 Task: Search one way flight ticket for 2 adults, 4 children and 1 infant on lap in business from Birmingham: Birmingham-shuttlesworth International Airport to Montgomery: Montgomery Regional Airportß(dannelly Field) on 8-5-2023. Choice of flights is United. Number of bags: 8 checked bags. Price is upto 88000. Outbound departure time preference is 9:15.
Action: Mouse moved to (344, 292)
Screenshot: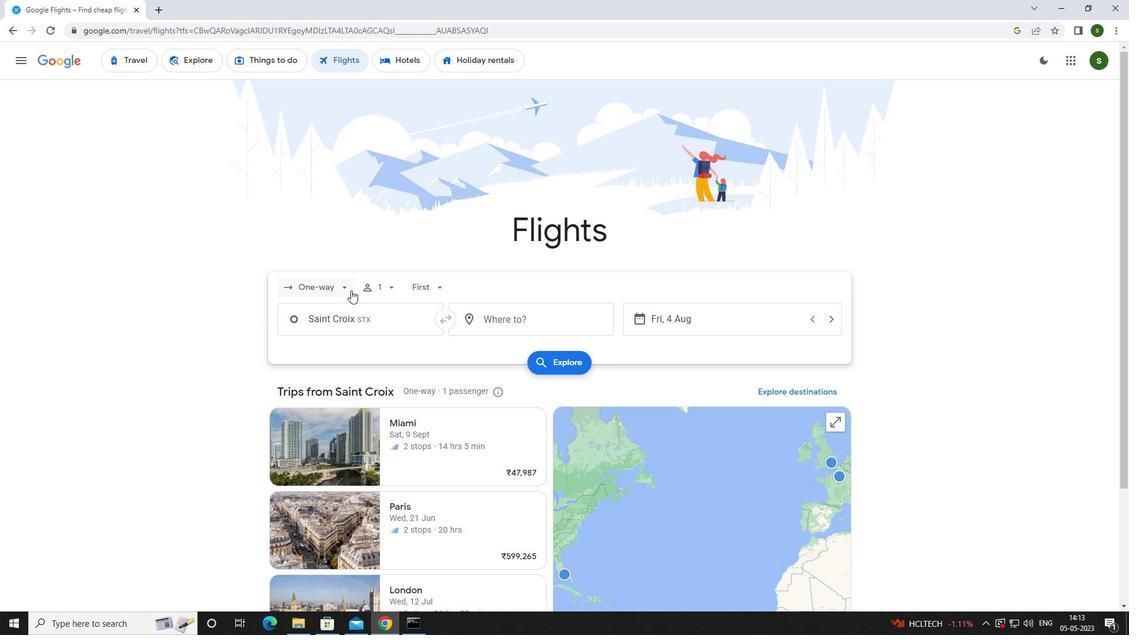 
Action: Mouse pressed left at (344, 292)
Screenshot: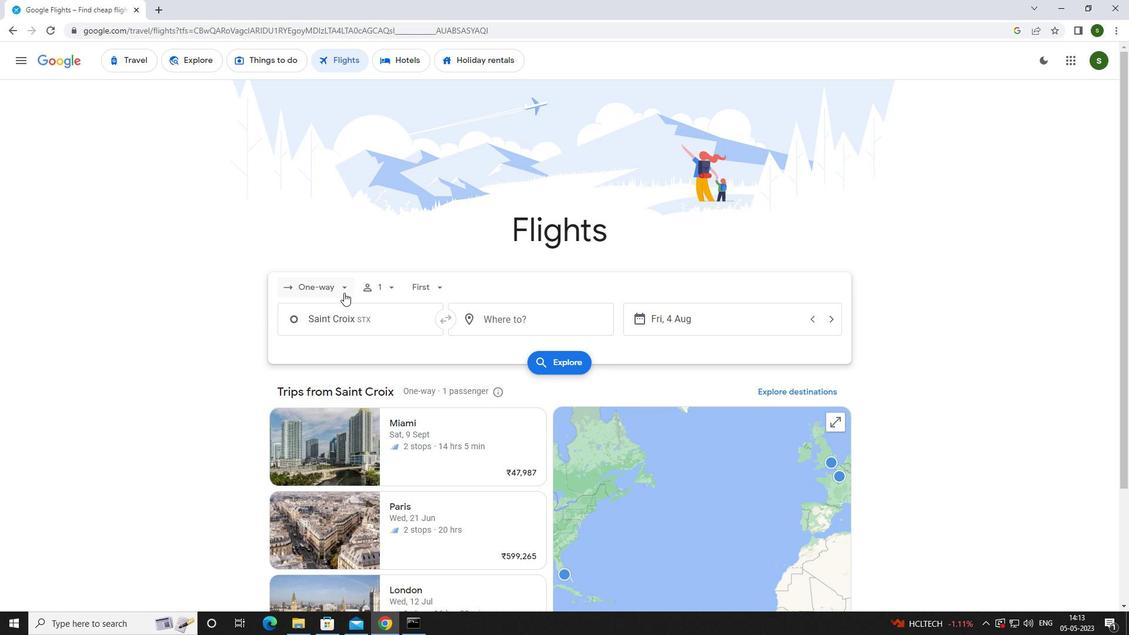 
Action: Mouse moved to (355, 340)
Screenshot: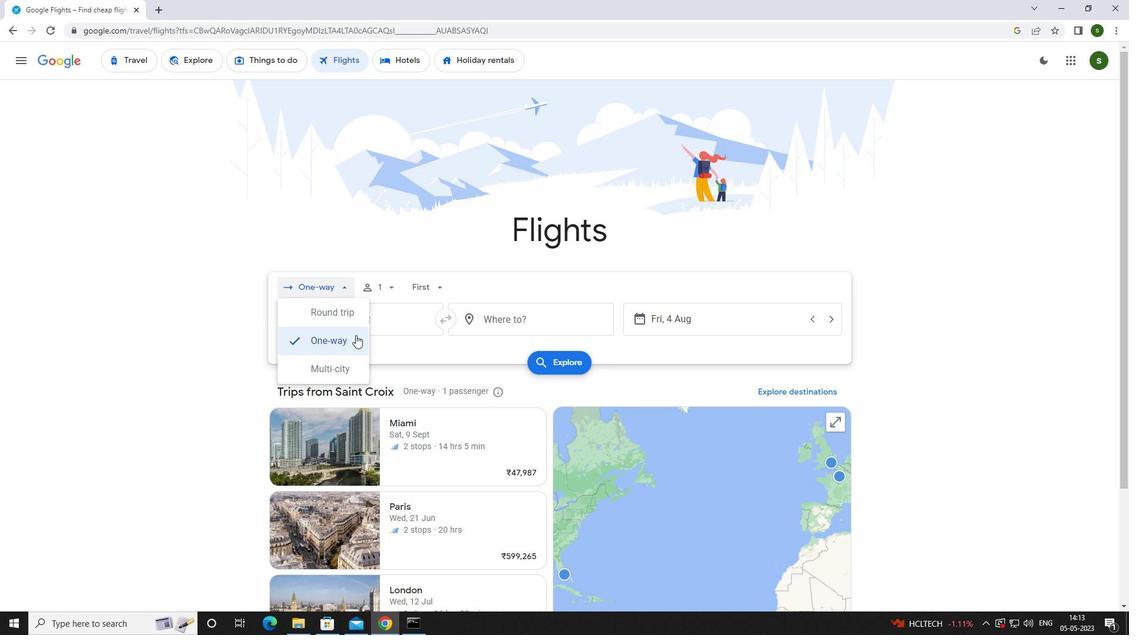 
Action: Mouse pressed left at (355, 340)
Screenshot: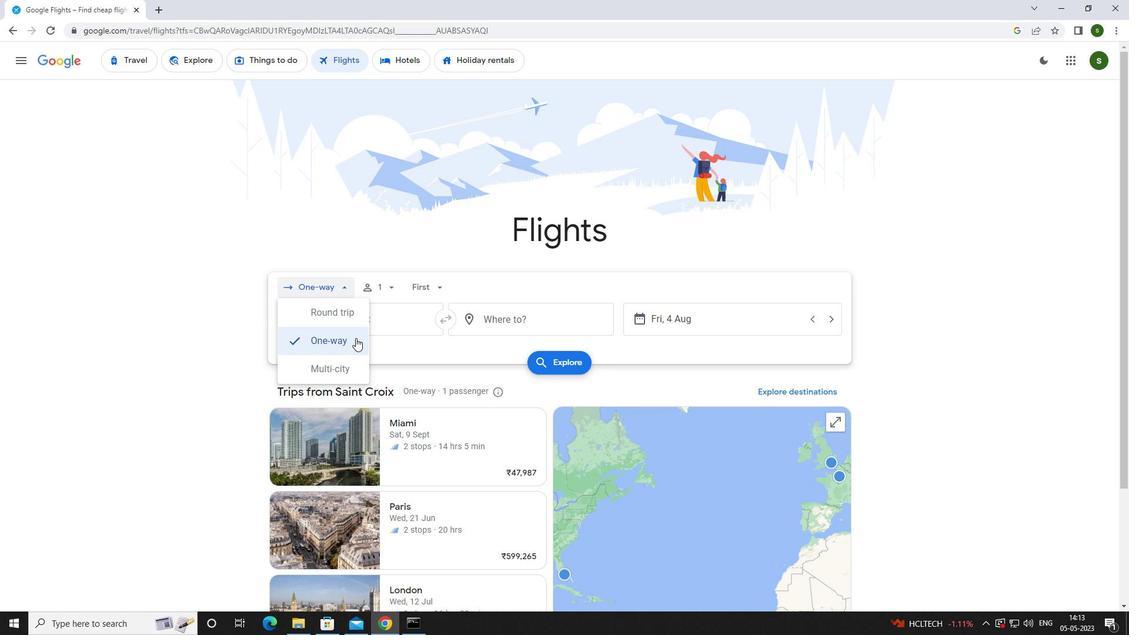 
Action: Mouse moved to (385, 281)
Screenshot: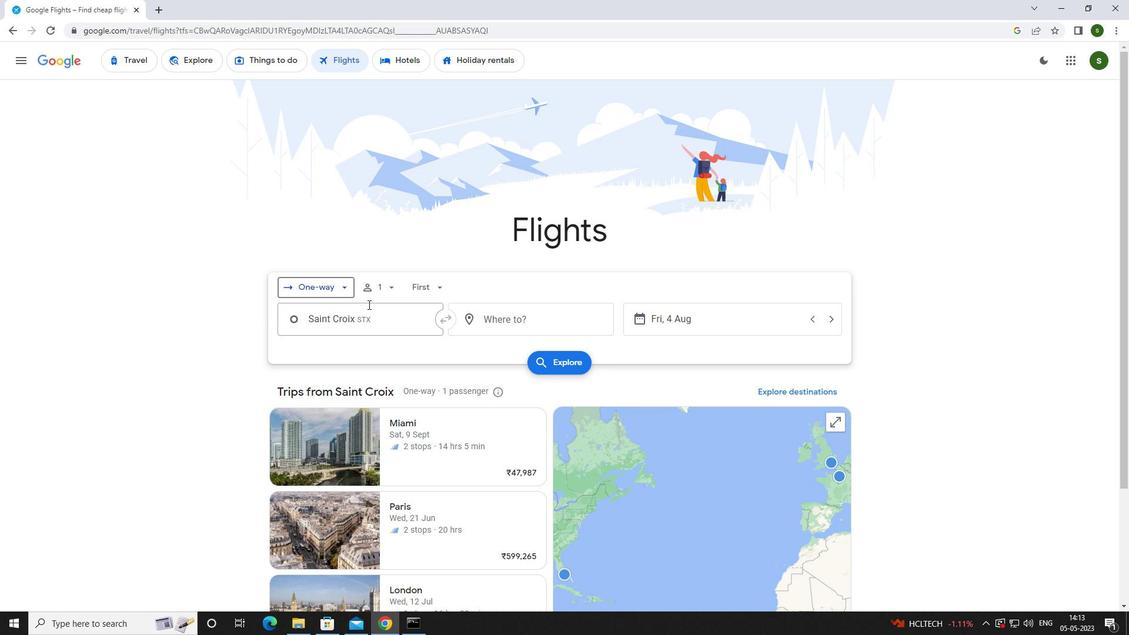 
Action: Mouse pressed left at (385, 281)
Screenshot: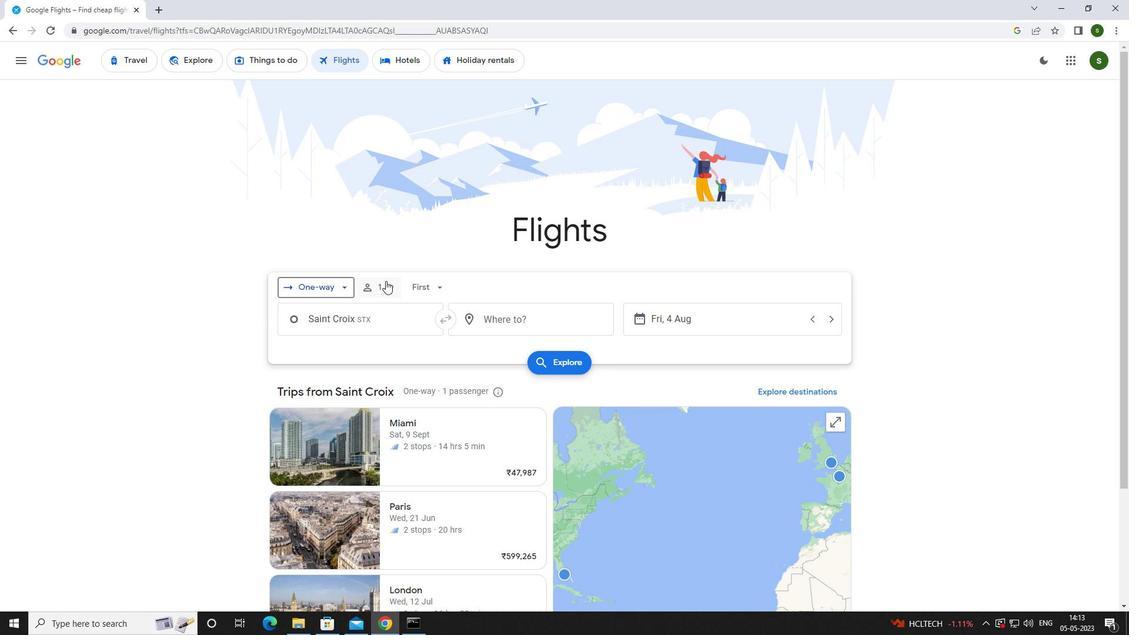 
Action: Mouse moved to (483, 314)
Screenshot: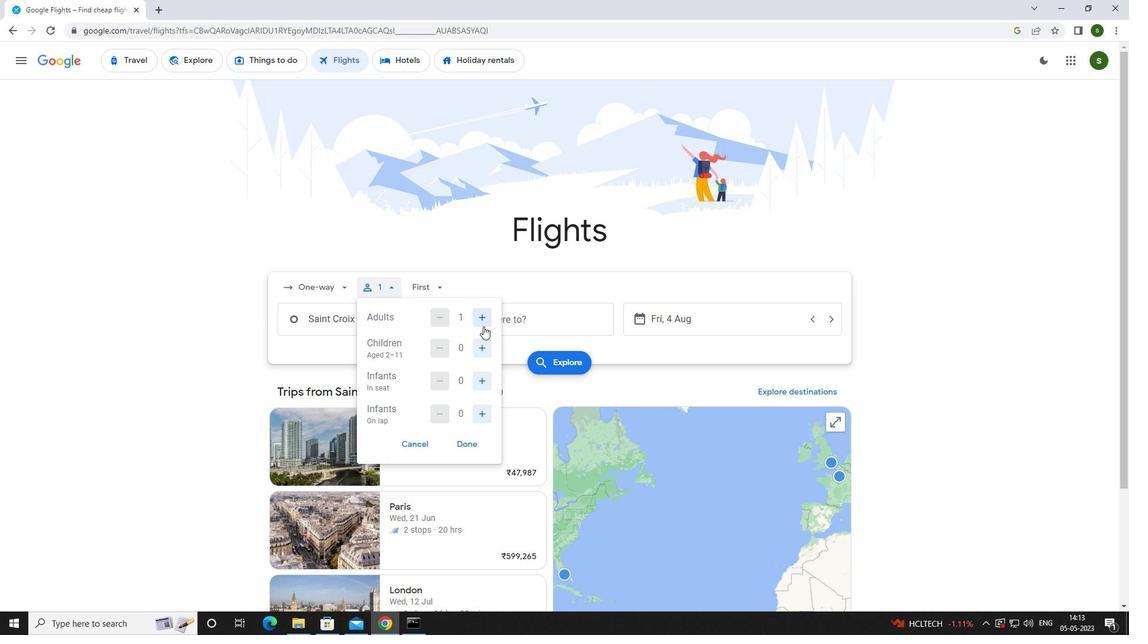
Action: Mouse pressed left at (483, 314)
Screenshot: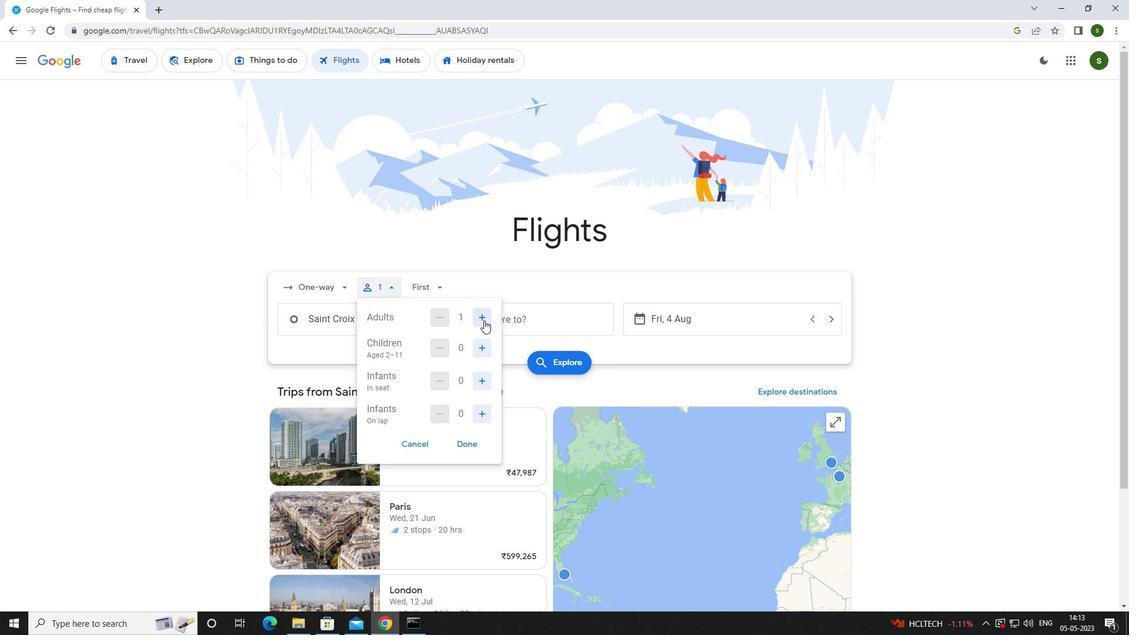 
Action: Mouse moved to (479, 351)
Screenshot: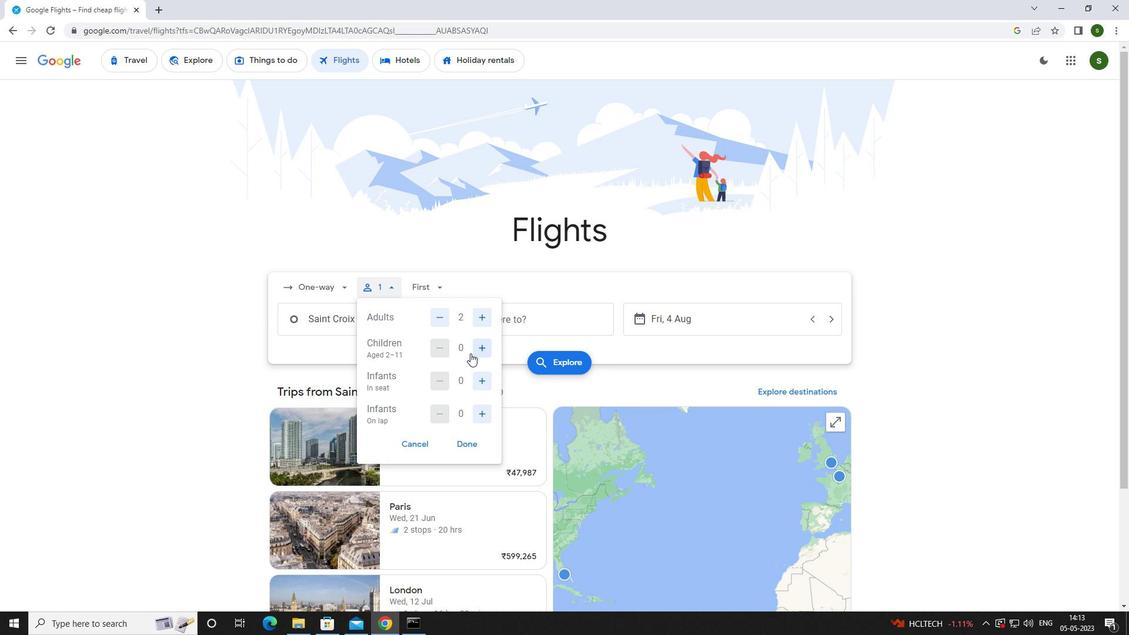 
Action: Mouse pressed left at (479, 351)
Screenshot: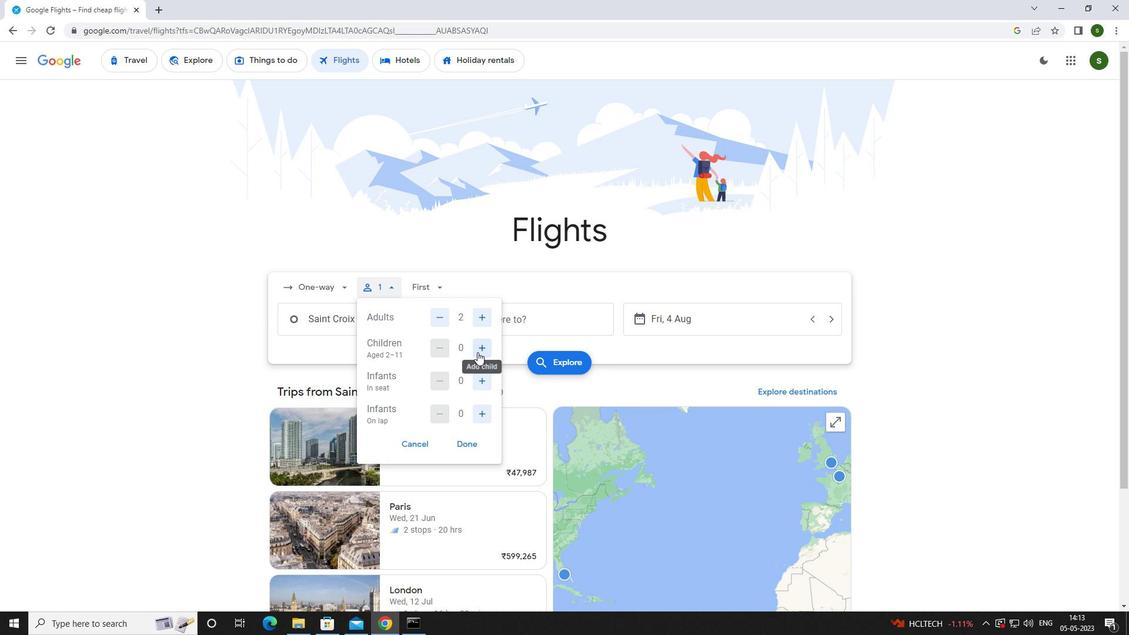 
Action: Mouse pressed left at (479, 351)
Screenshot: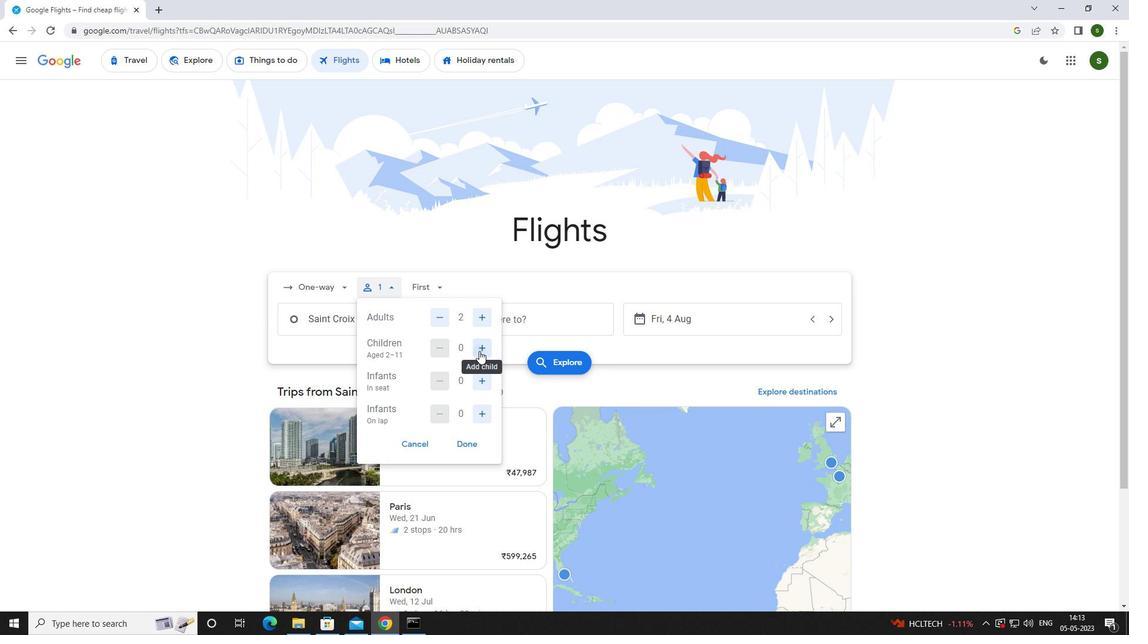 
Action: Mouse pressed left at (479, 351)
Screenshot: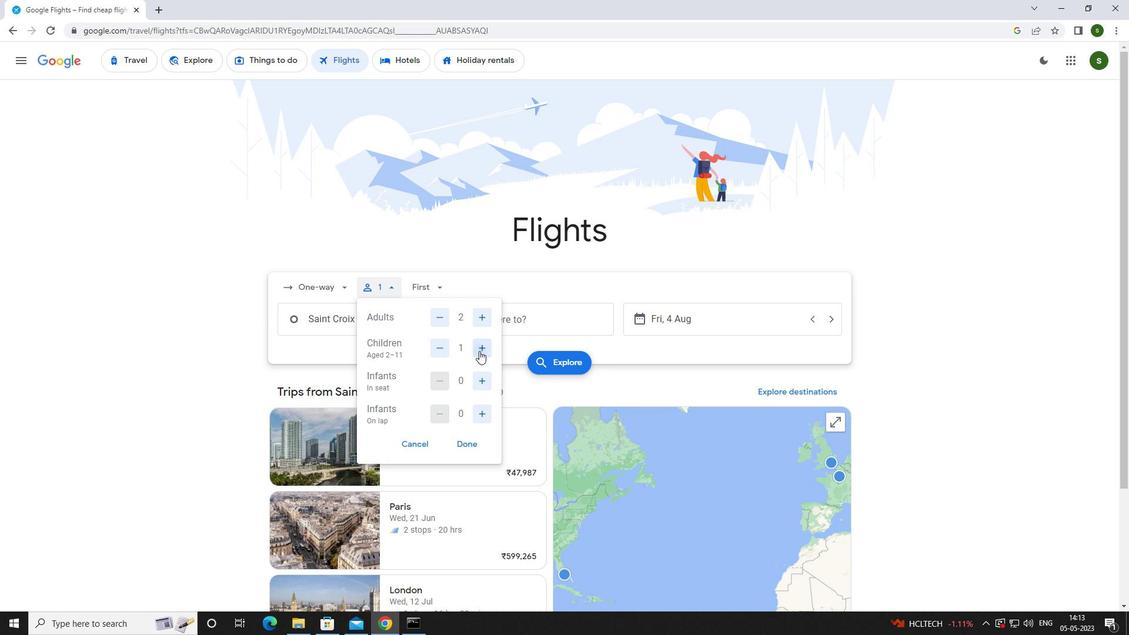 
Action: Mouse pressed left at (479, 351)
Screenshot: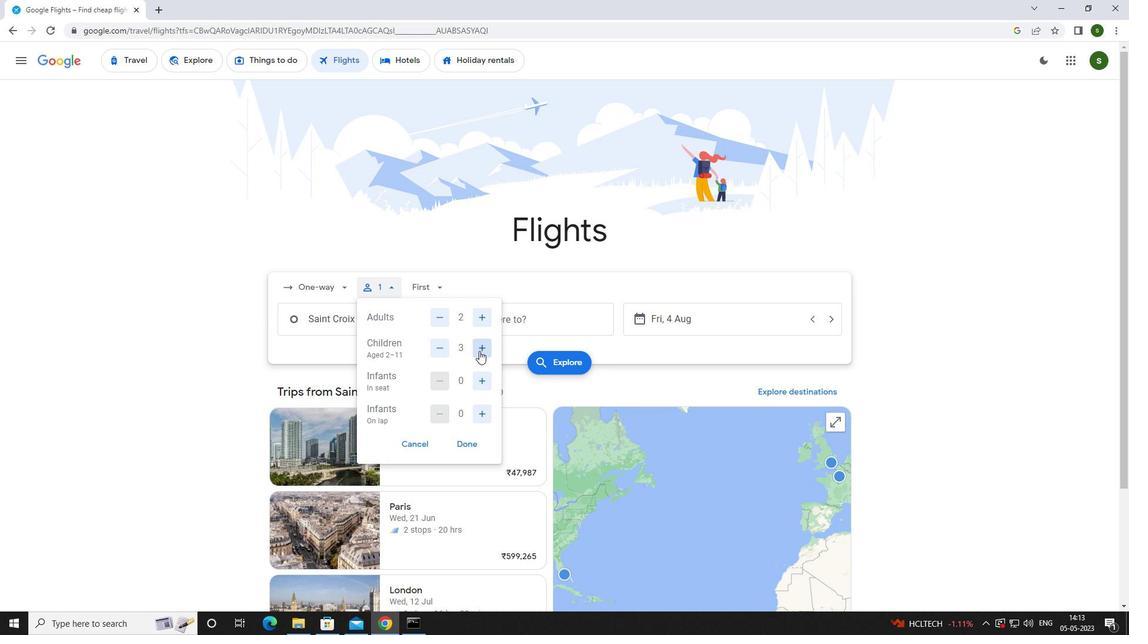
Action: Mouse moved to (483, 412)
Screenshot: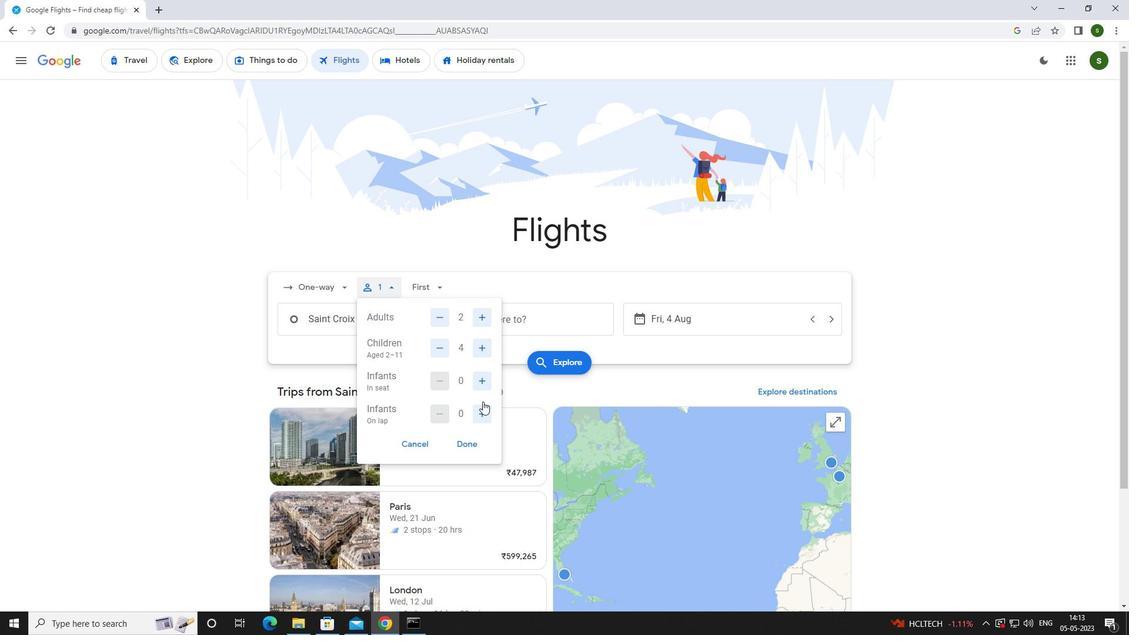 
Action: Mouse pressed left at (483, 412)
Screenshot: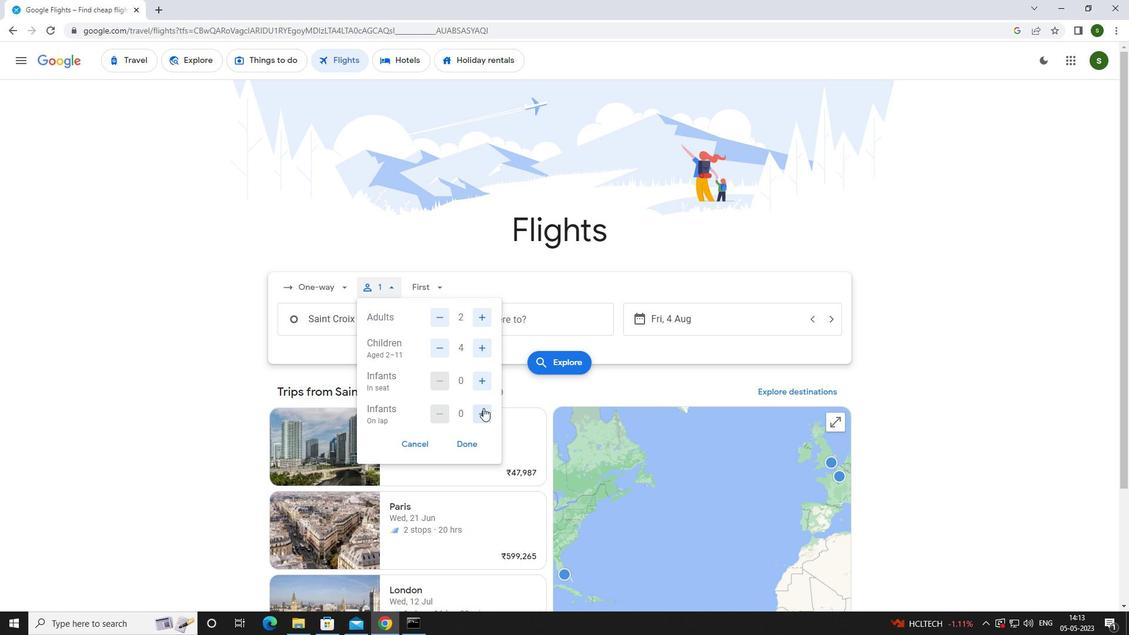 
Action: Mouse moved to (438, 285)
Screenshot: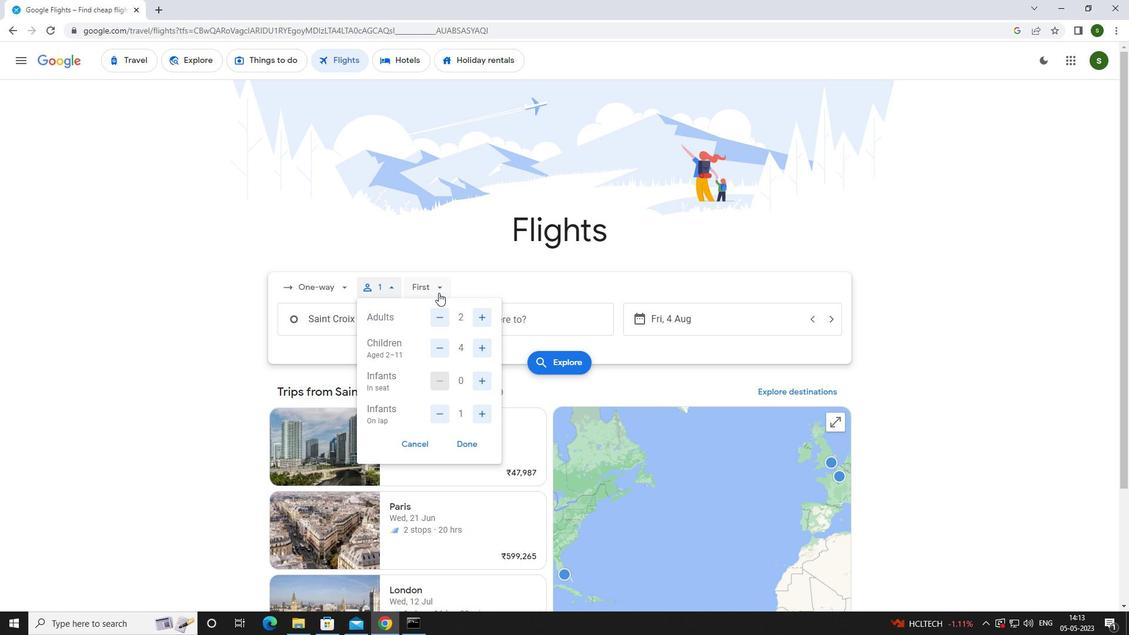 
Action: Mouse pressed left at (438, 285)
Screenshot: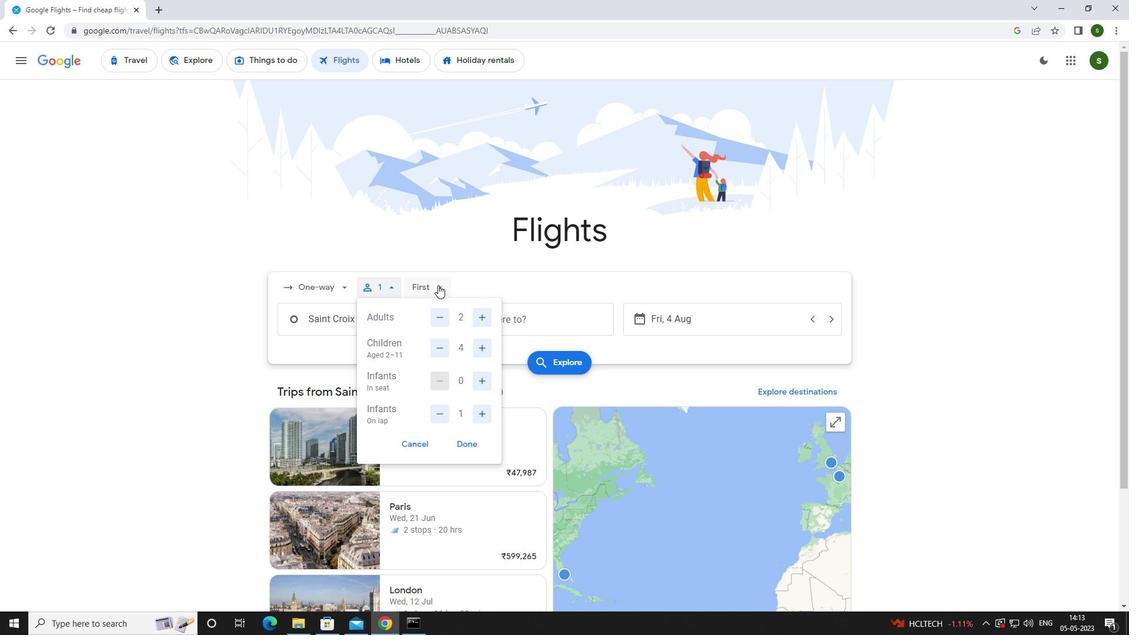 
Action: Mouse moved to (447, 365)
Screenshot: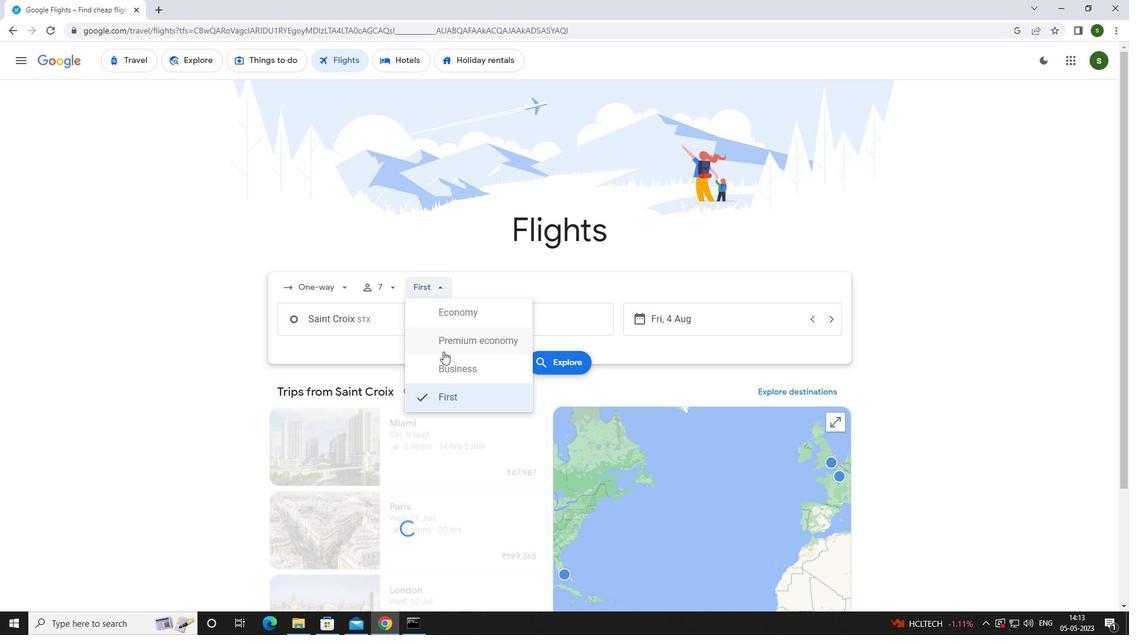 
Action: Mouse pressed left at (447, 365)
Screenshot: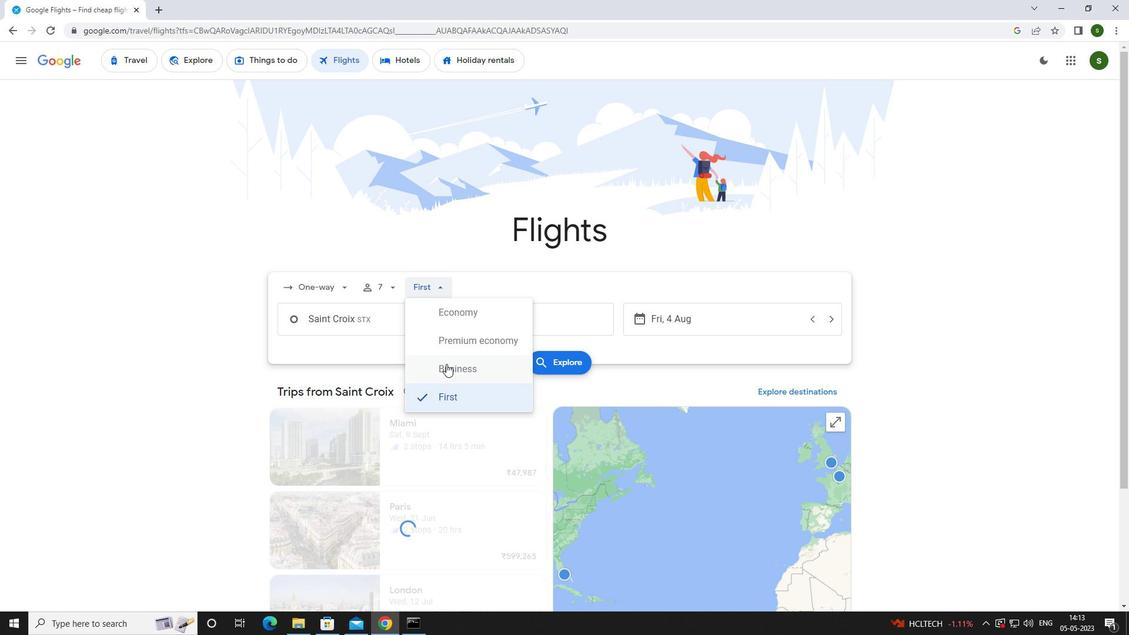 
Action: Mouse moved to (401, 321)
Screenshot: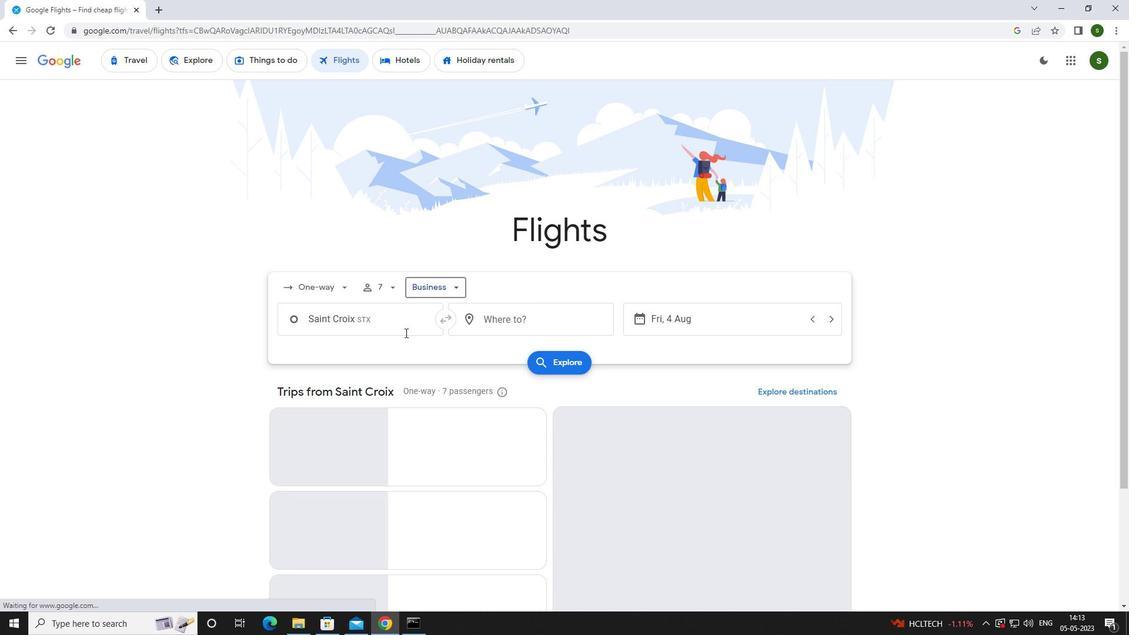 
Action: Mouse pressed left at (401, 321)
Screenshot: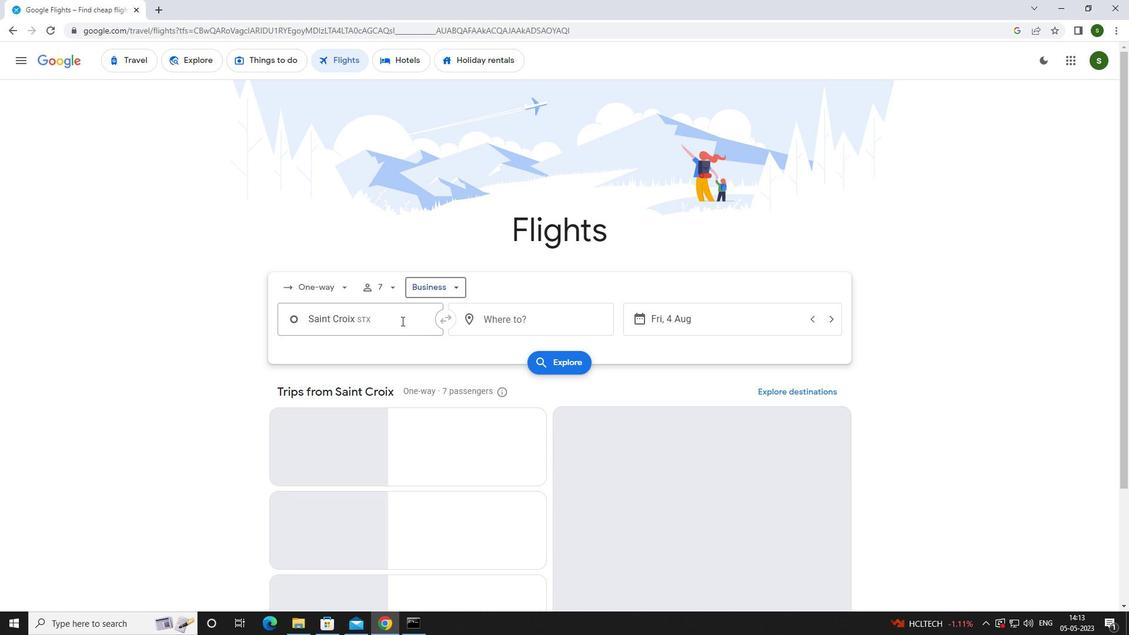 
Action: Key pressed <Key.caps_lock>b<Key.caps_lock>irmingham<Key.space><Key.caps_lock><Key.caps_lock>shutt
Screenshot: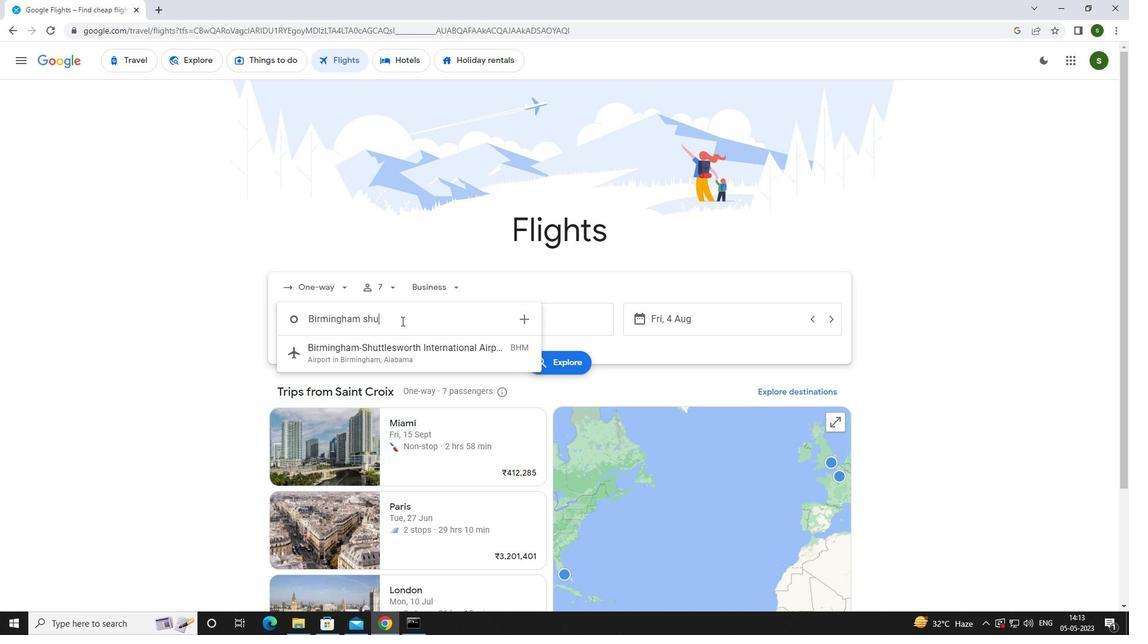 
Action: Mouse moved to (401, 348)
Screenshot: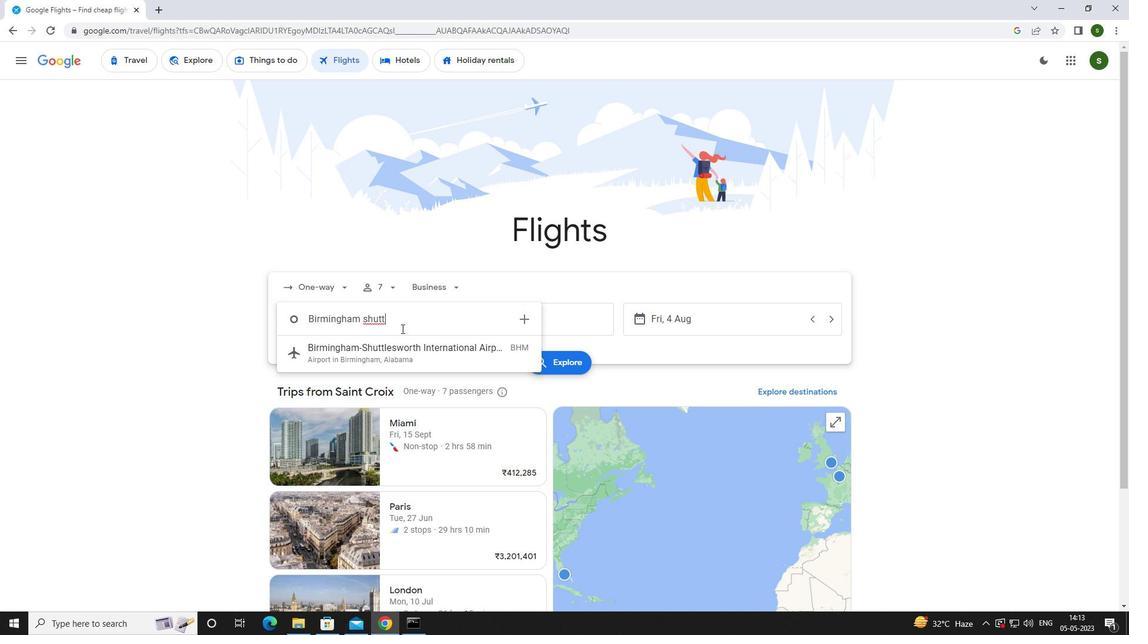 
Action: Mouse pressed left at (401, 348)
Screenshot: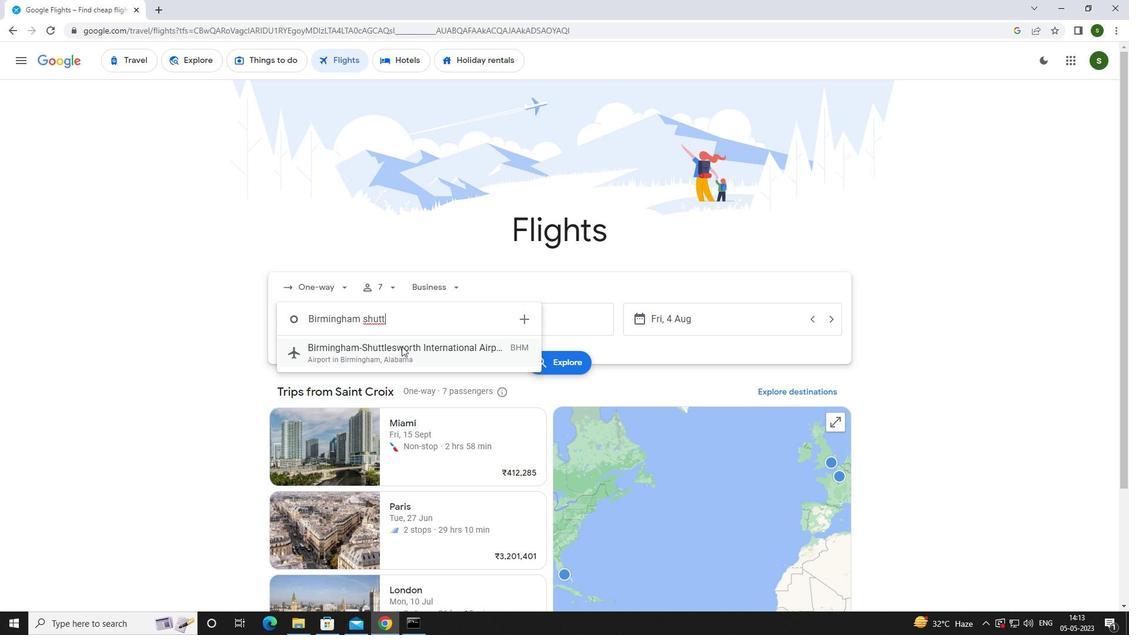 
Action: Mouse moved to (539, 317)
Screenshot: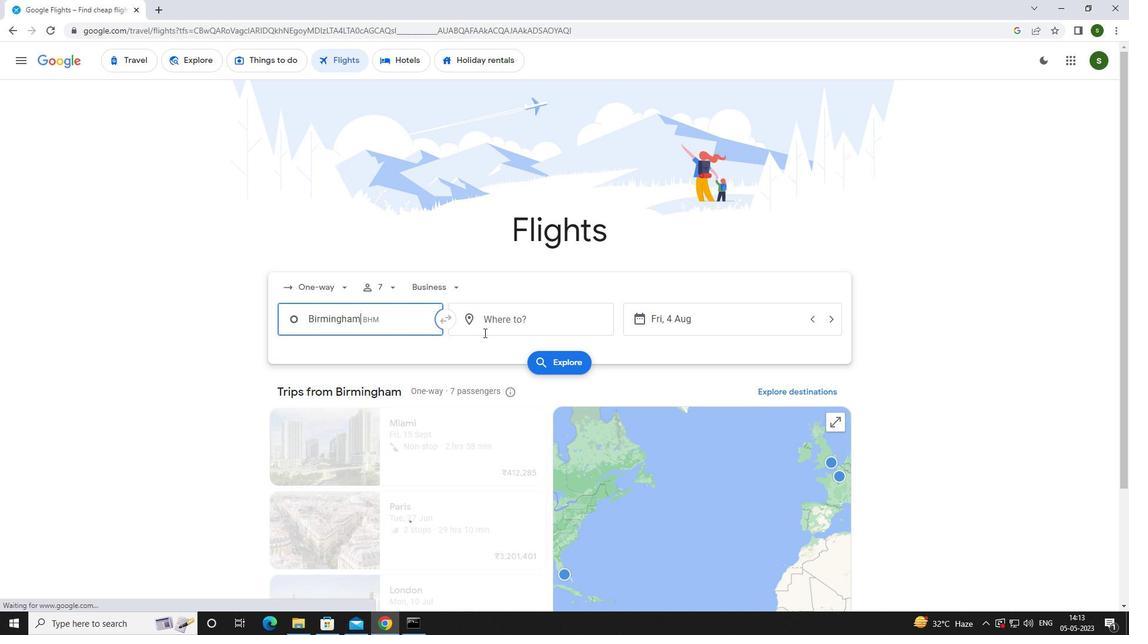 
Action: Mouse pressed left at (539, 317)
Screenshot: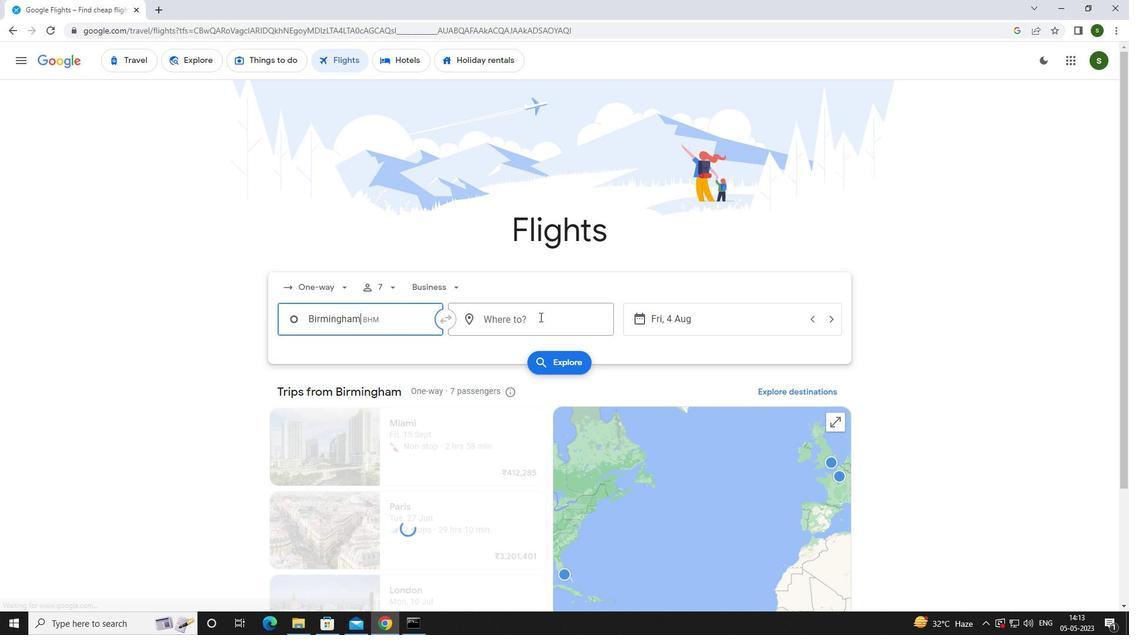 
Action: Key pressed <Key.caps_lock>m<Key.caps_lock>ontgomery
Screenshot: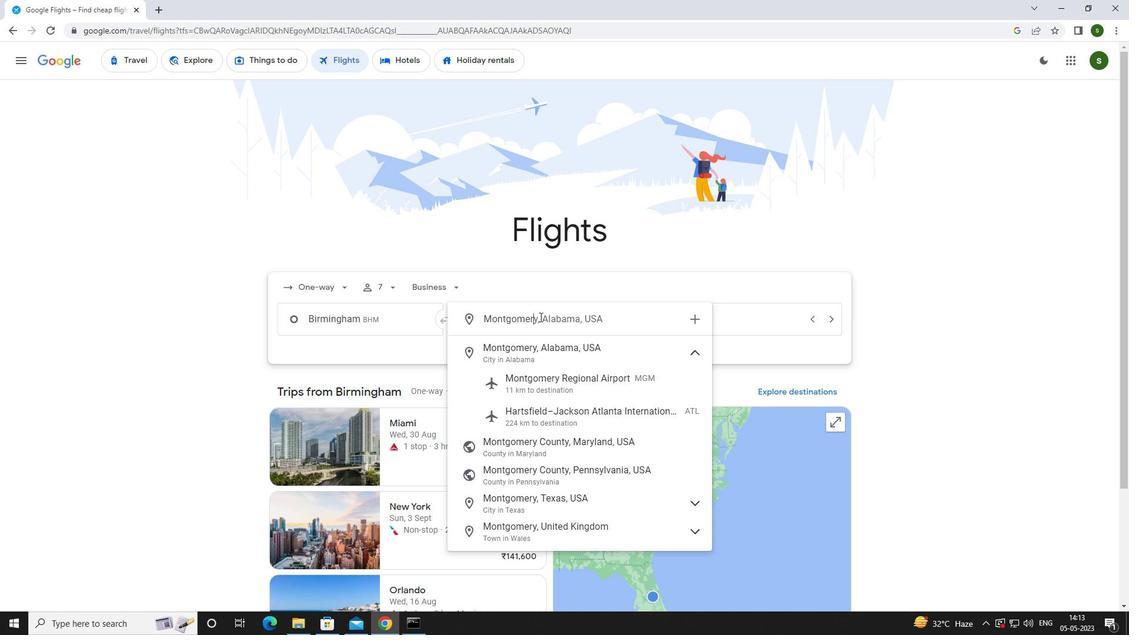 
Action: Mouse moved to (548, 374)
Screenshot: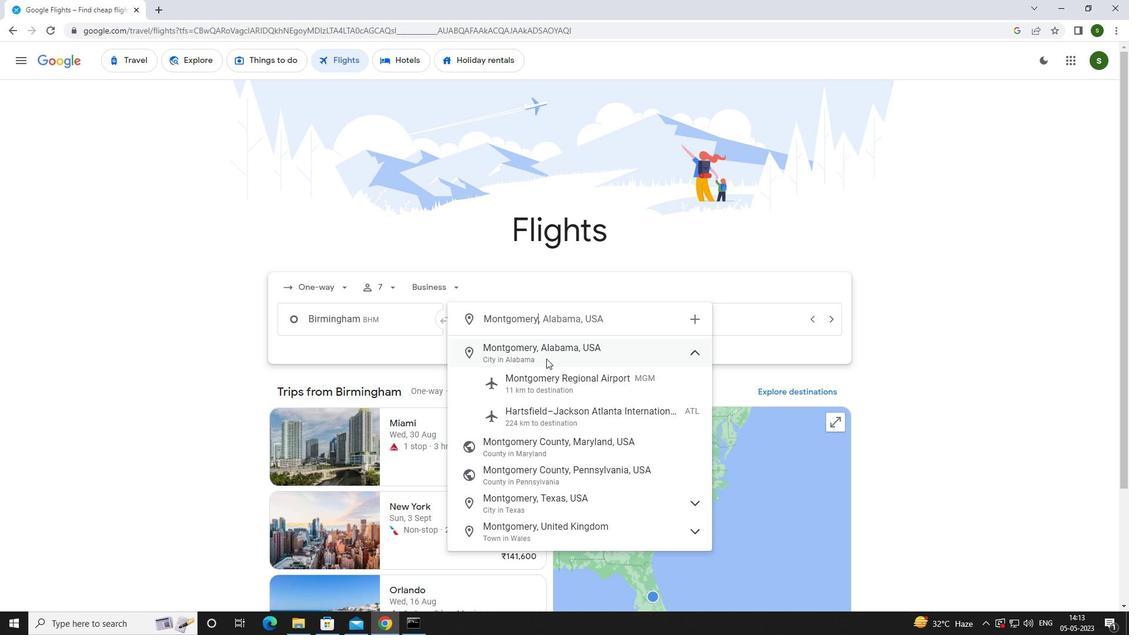 
Action: Mouse pressed left at (548, 374)
Screenshot: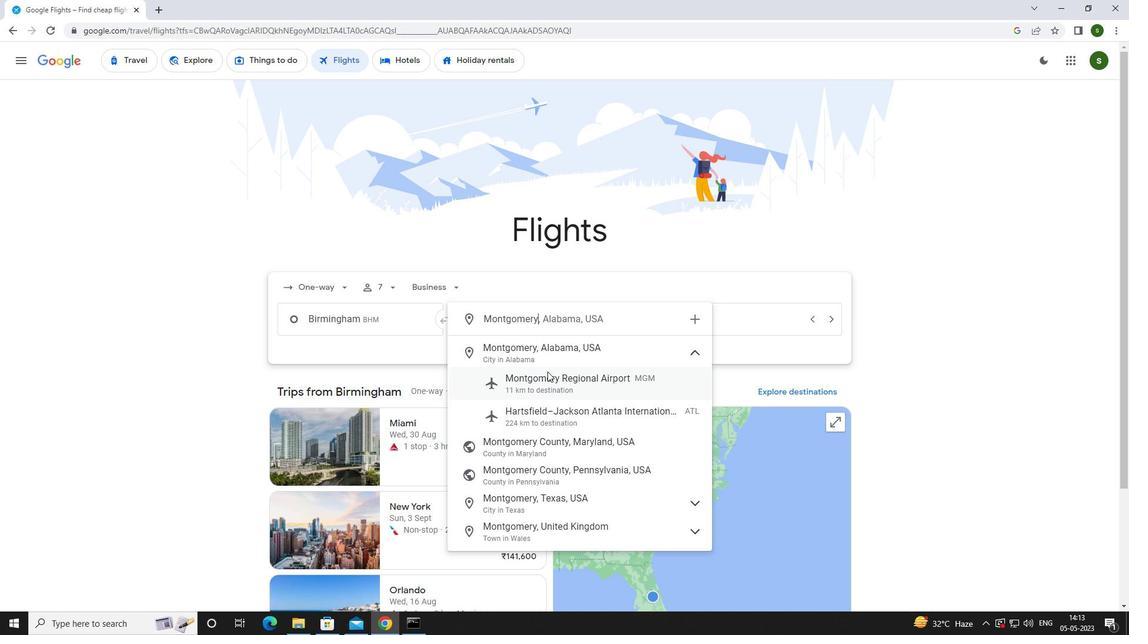 
Action: Mouse moved to (707, 318)
Screenshot: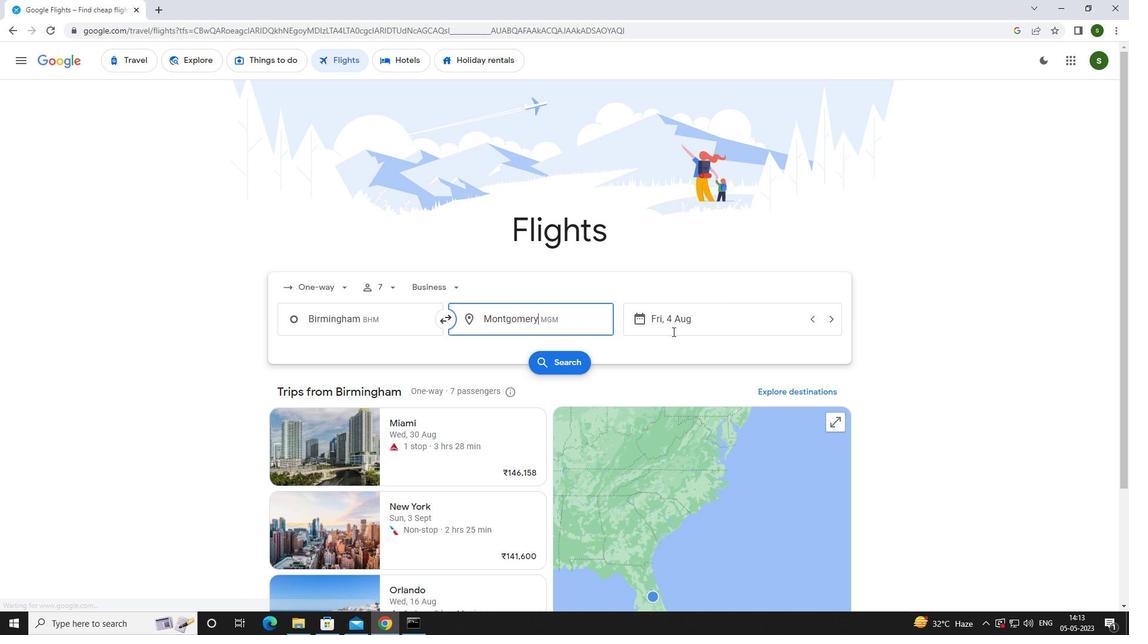 
Action: Mouse pressed left at (707, 318)
Screenshot: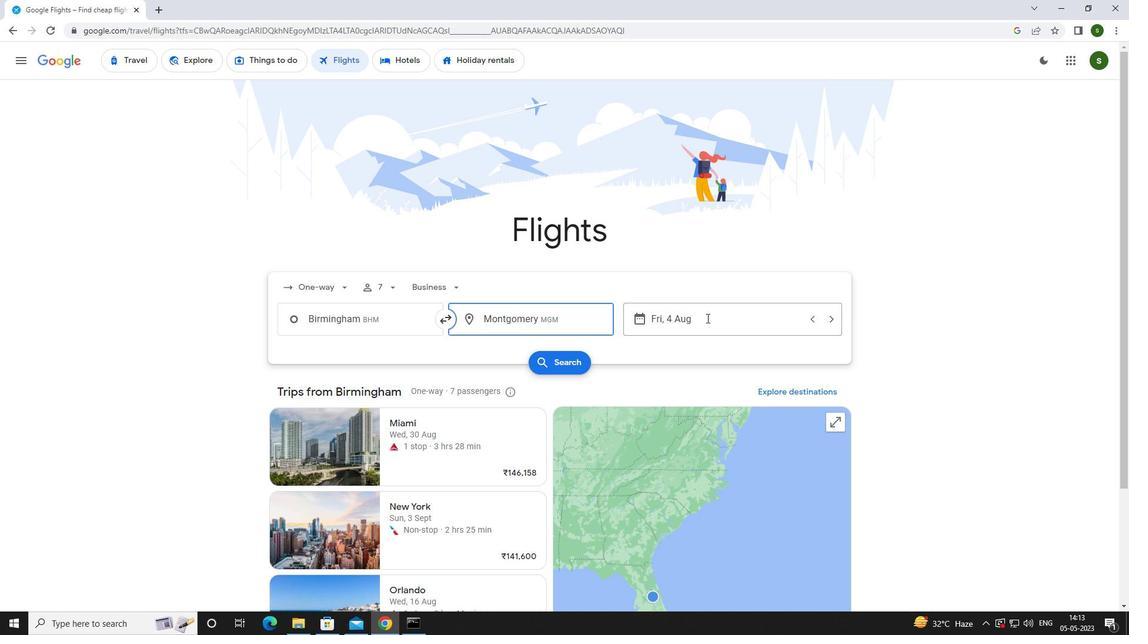 
Action: Mouse moved to (583, 392)
Screenshot: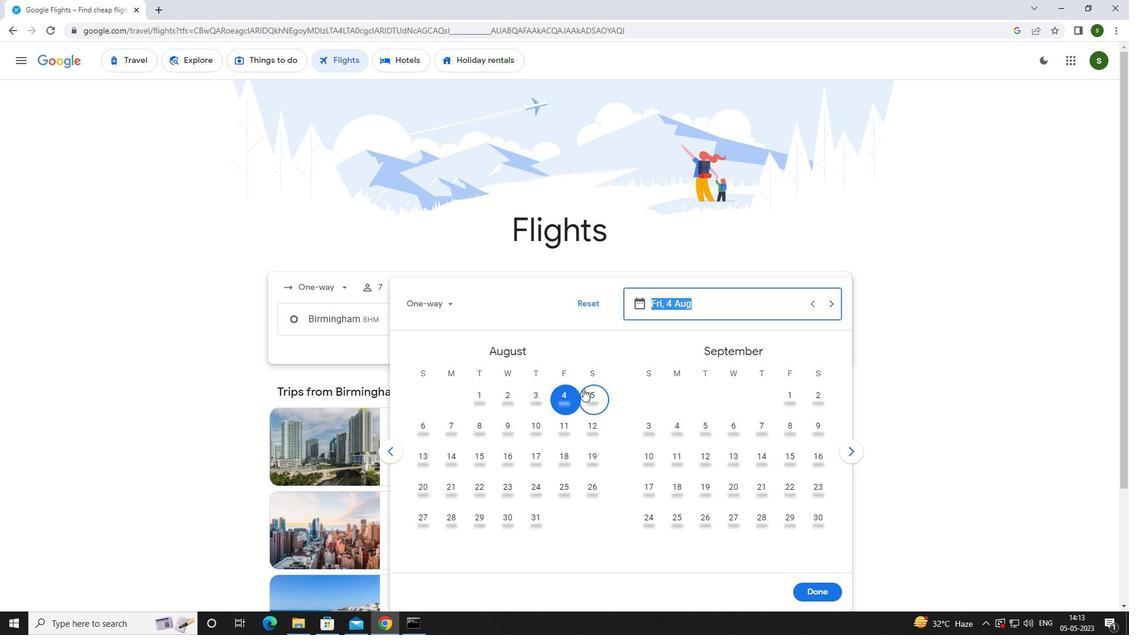
Action: Mouse pressed left at (583, 392)
Screenshot: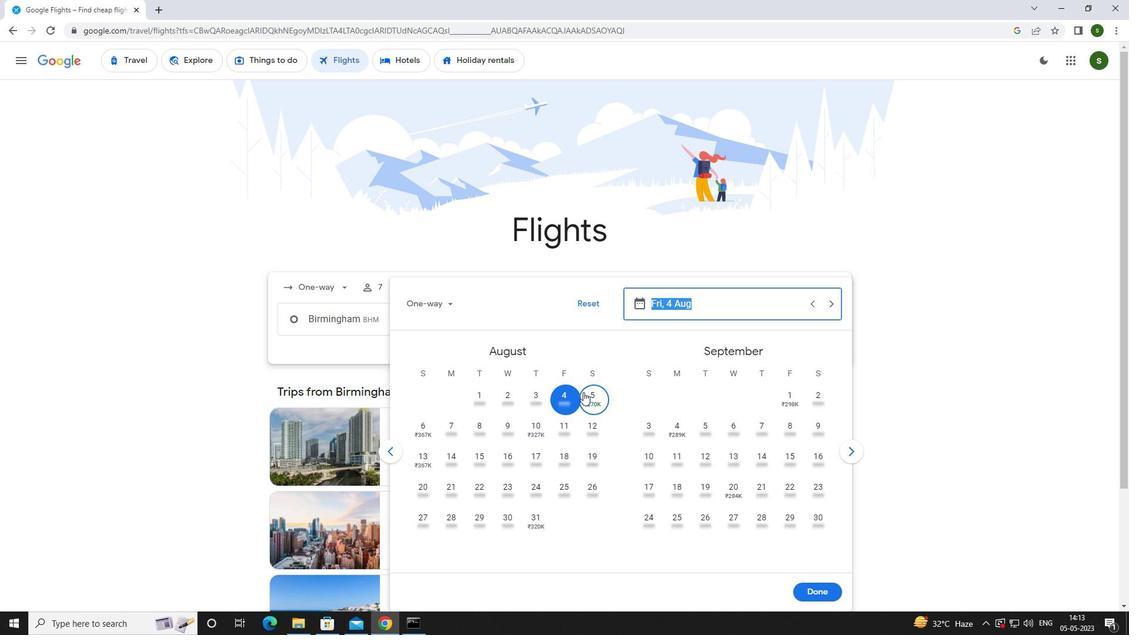 
Action: Mouse moved to (809, 591)
Screenshot: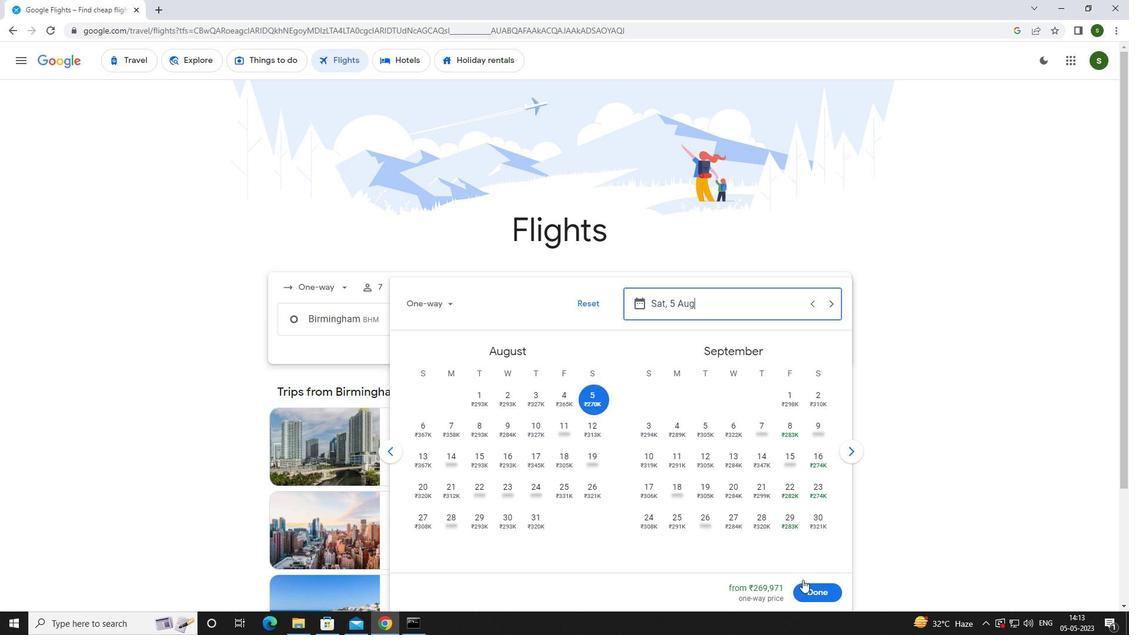 
Action: Mouse pressed left at (809, 591)
Screenshot: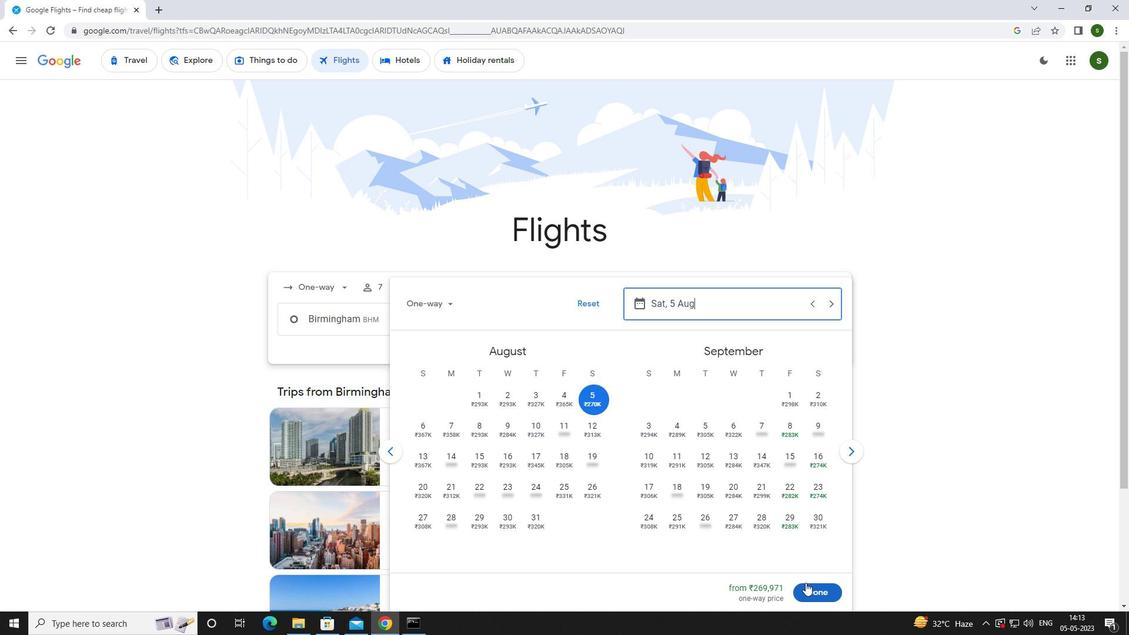 
Action: Mouse moved to (556, 357)
Screenshot: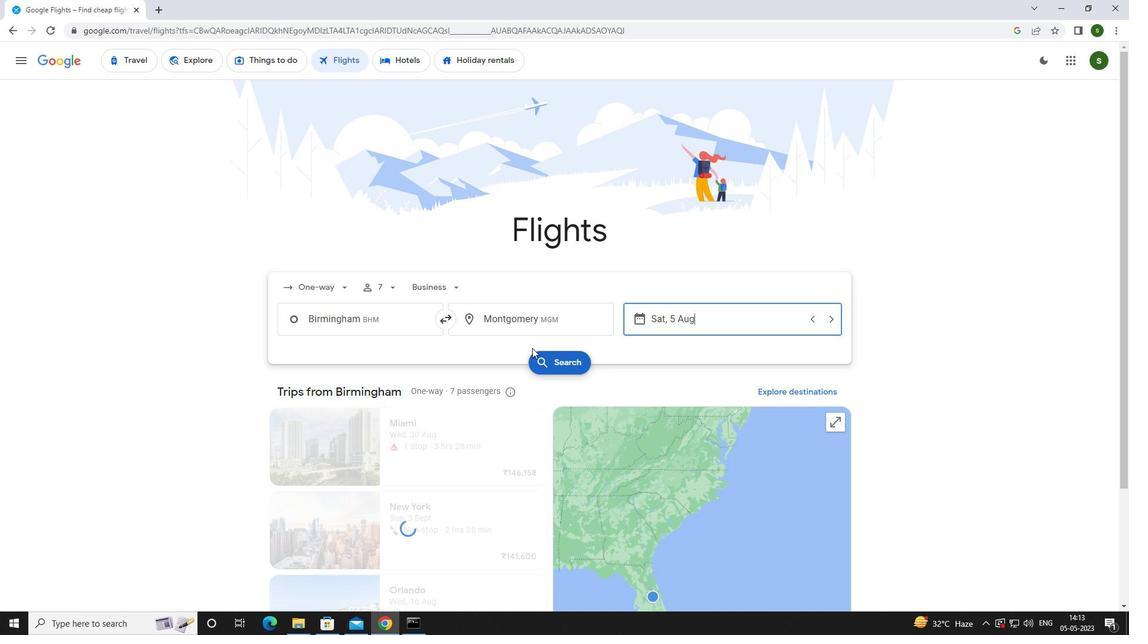 
Action: Mouse pressed left at (556, 357)
Screenshot: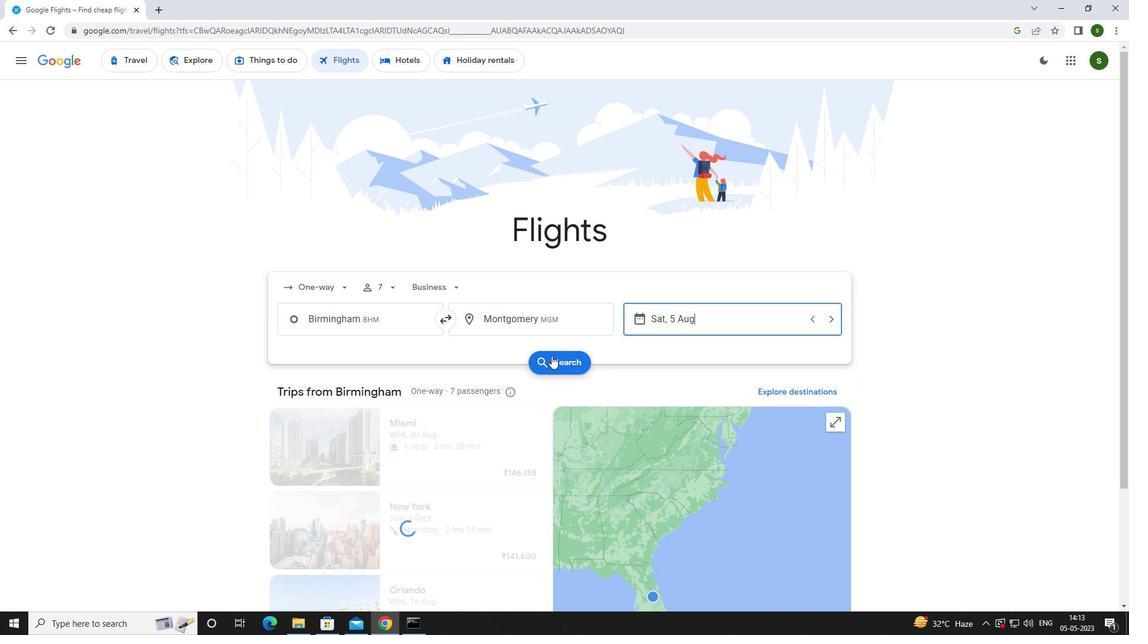 
Action: Mouse moved to (307, 167)
Screenshot: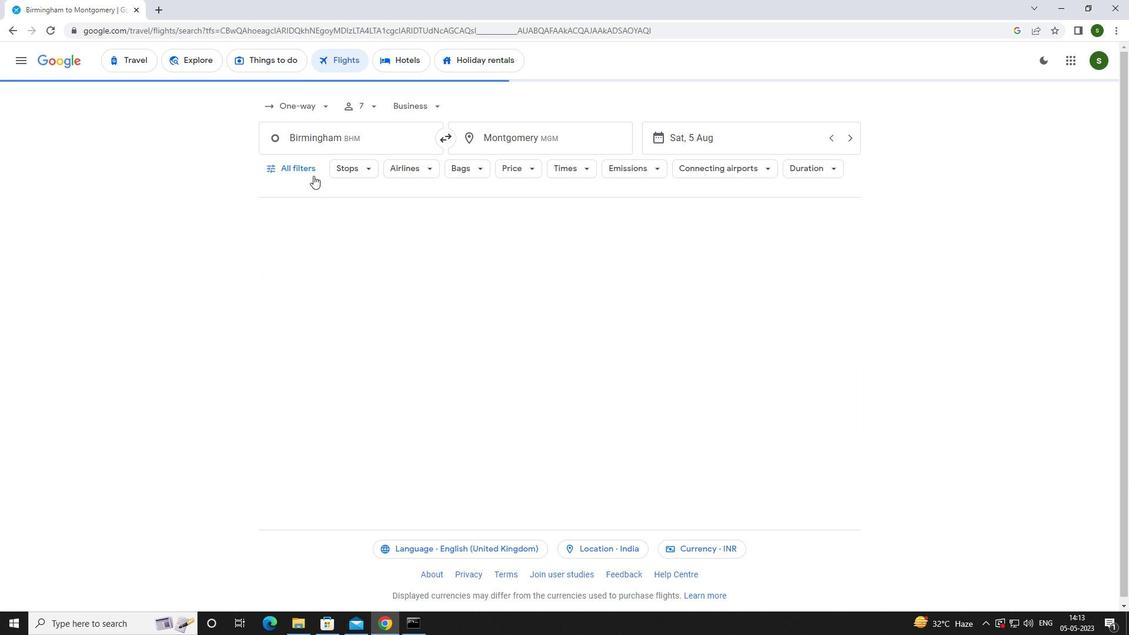 
Action: Mouse pressed left at (307, 167)
Screenshot: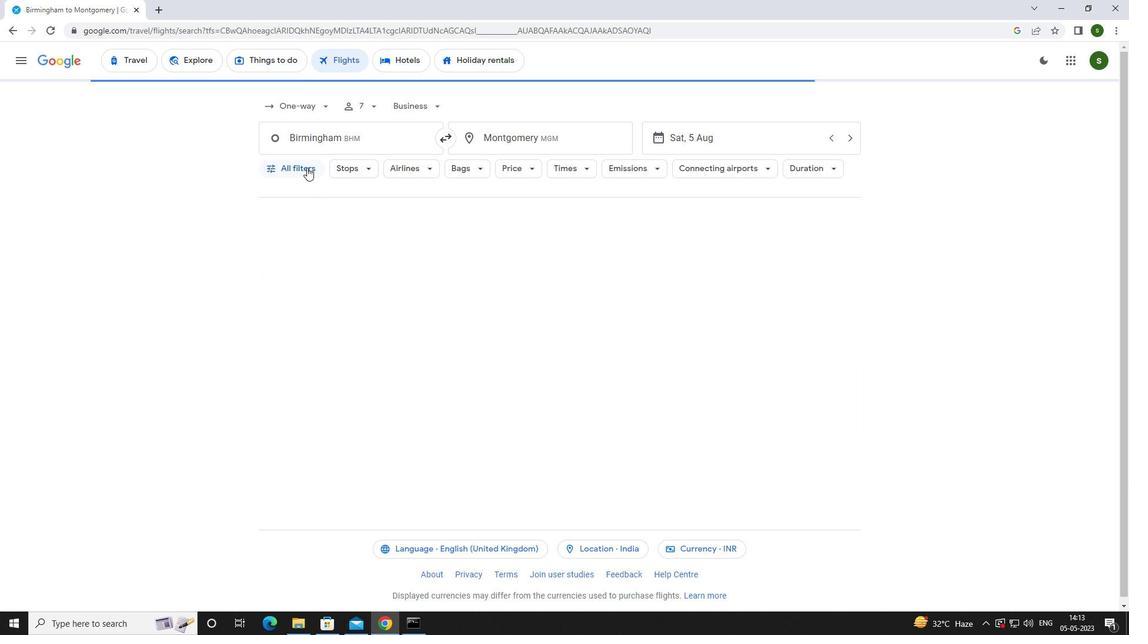 
Action: Mouse moved to (442, 419)
Screenshot: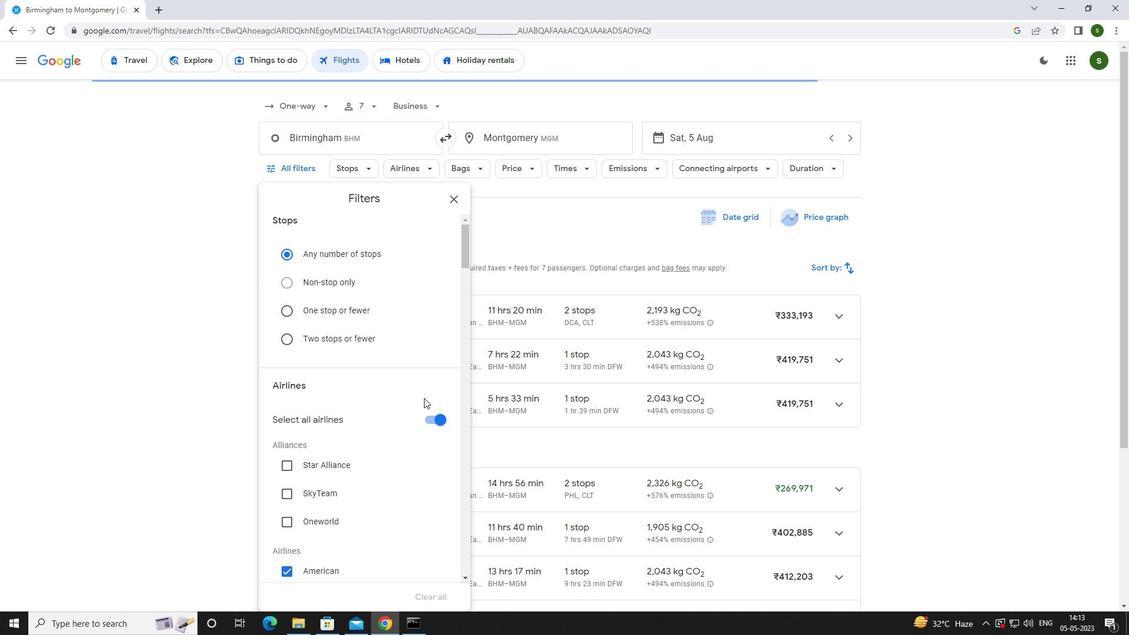 
Action: Mouse pressed left at (442, 419)
Screenshot: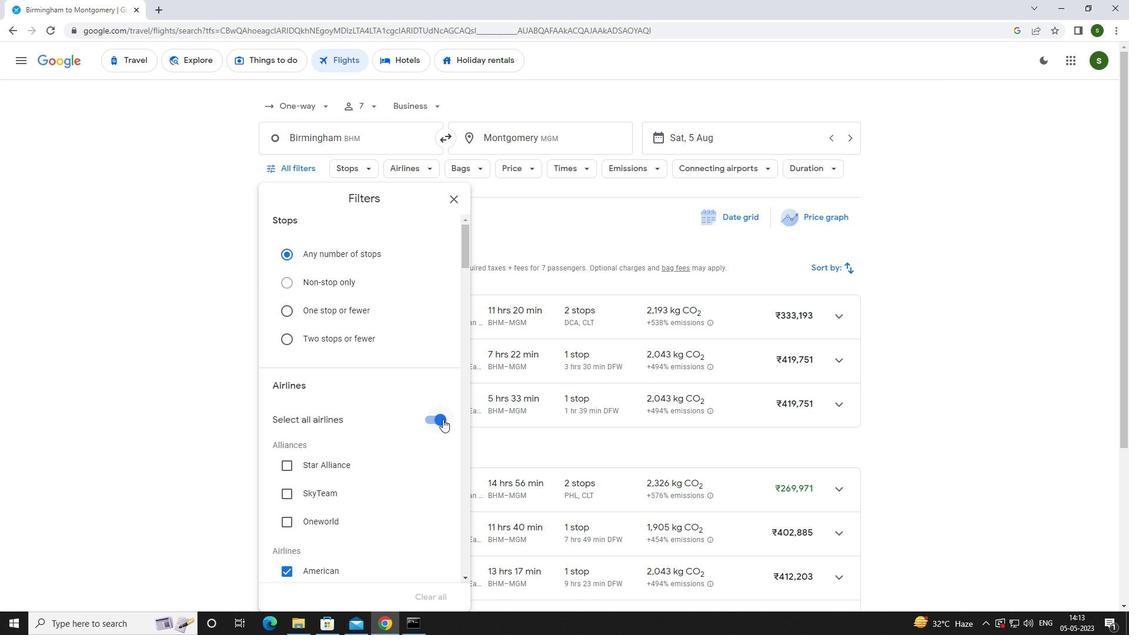 
Action: Mouse moved to (402, 396)
Screenshot: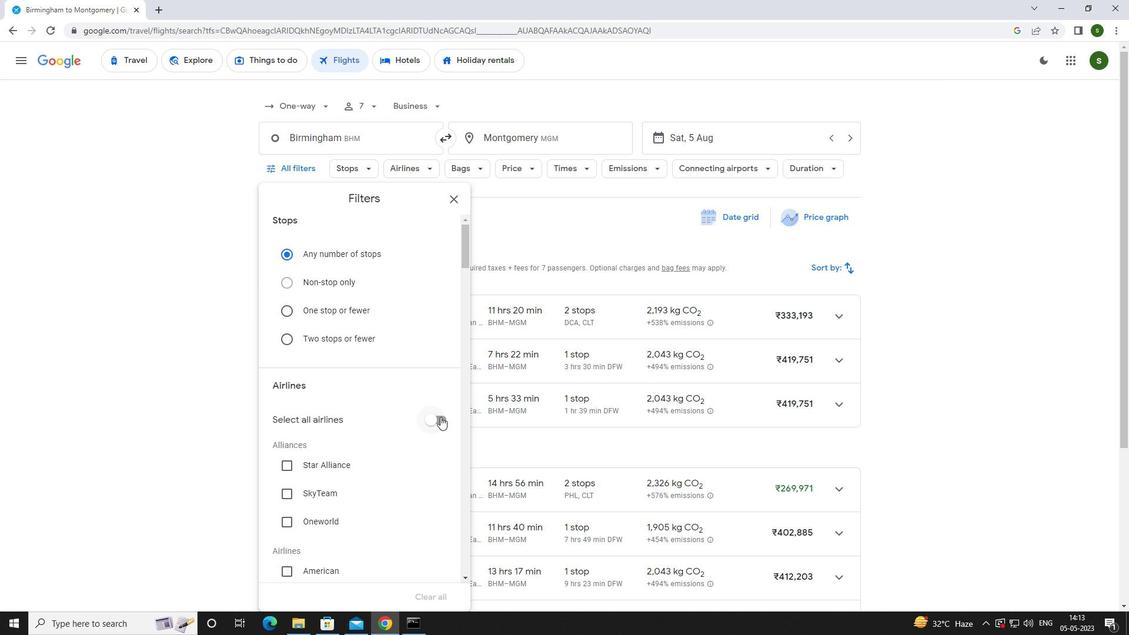 
Action: Mouse scrolled (402, 395) with delta (0, 0)
Screenshot: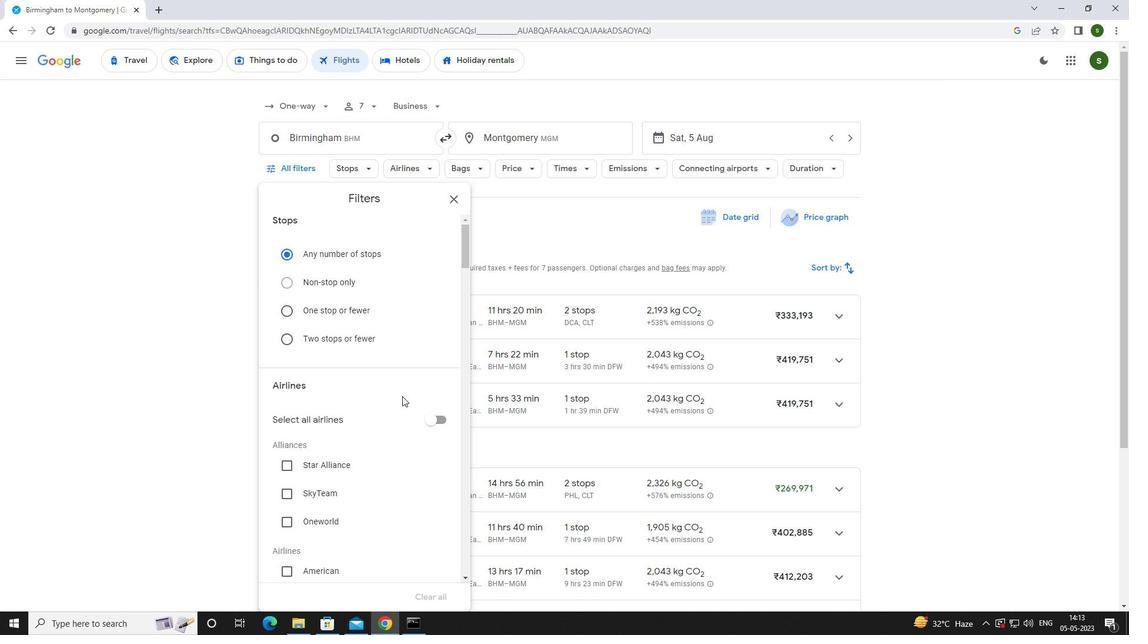
Action: Mouse scrolled (402, 395) with delta (0, 0)
Screenshot: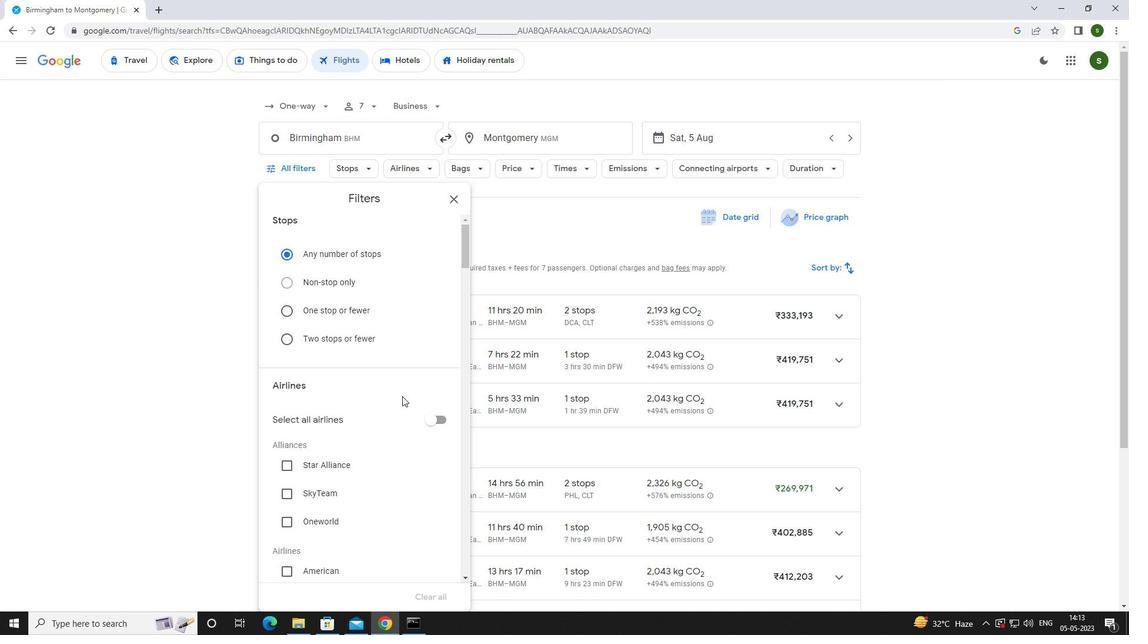 
Action: Mouse scrolled (402, 395) with delta (0, 0)
Screenshot: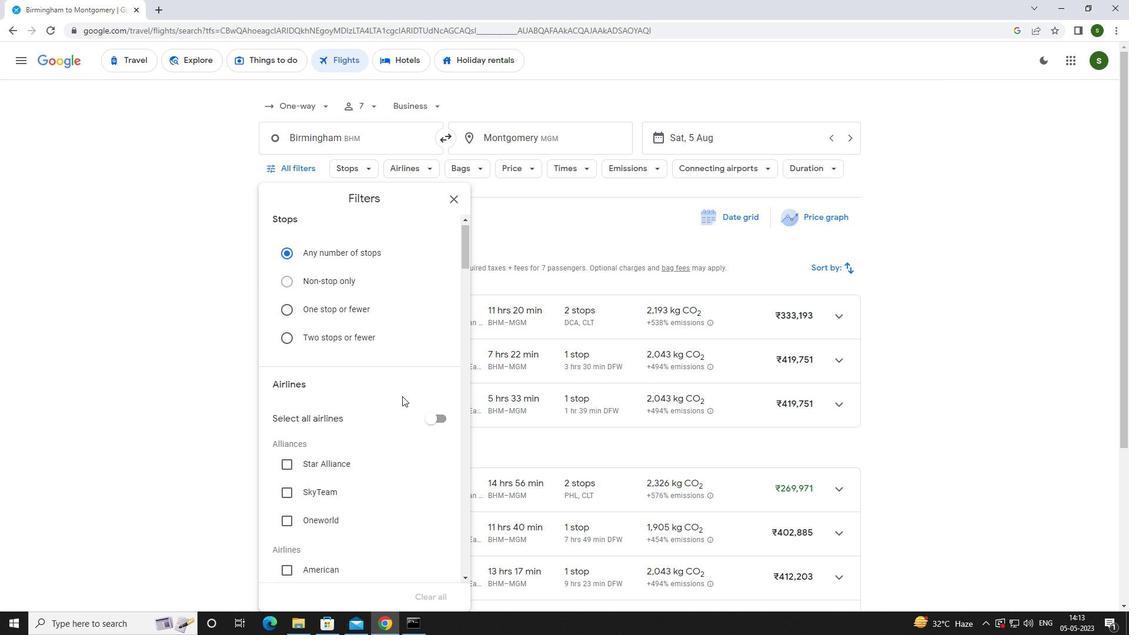 
Action: Mouse scrolled (402, 395) with delta (0, 0)
Screenshot: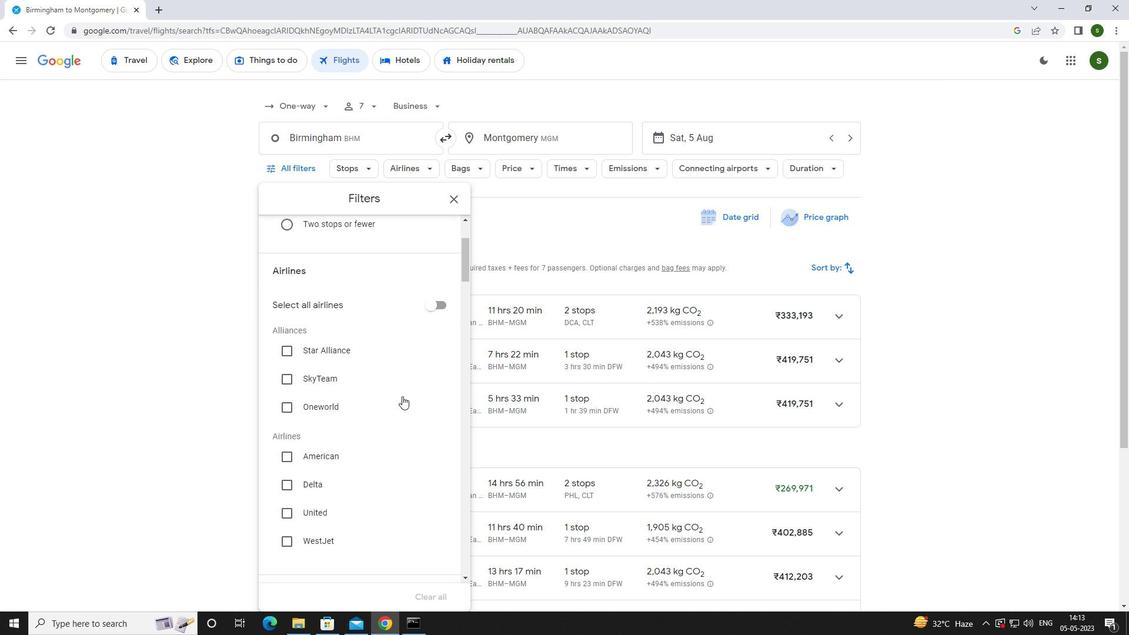 
Action: Mouse moved to (332, 392)
Screenshot: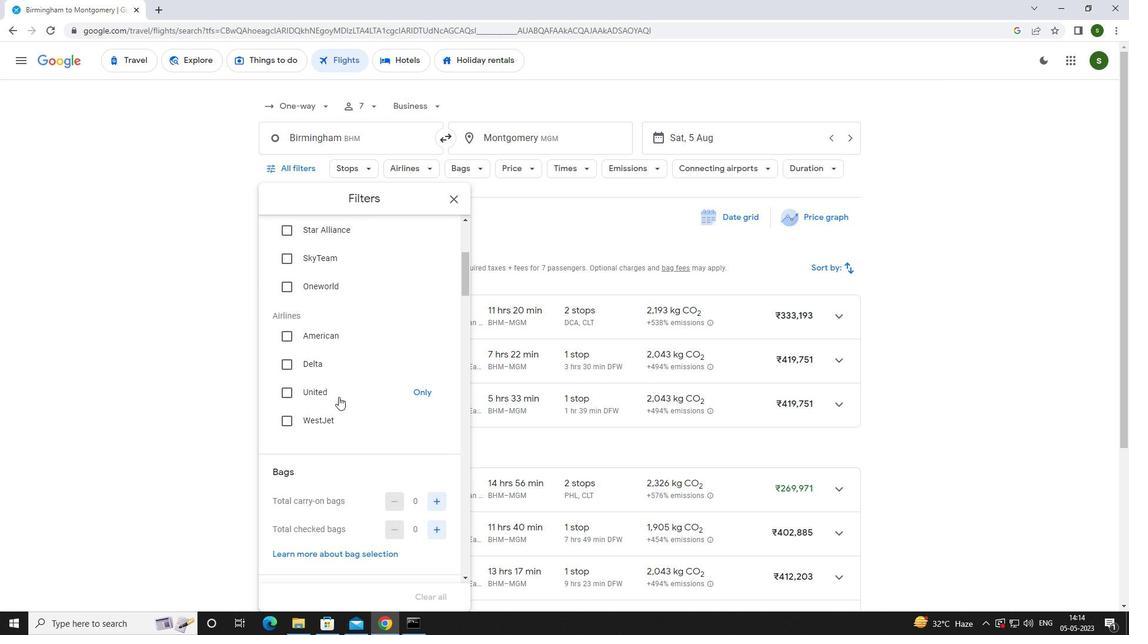 
Action: Mouse pressed left at (332, 392)
Screenshot: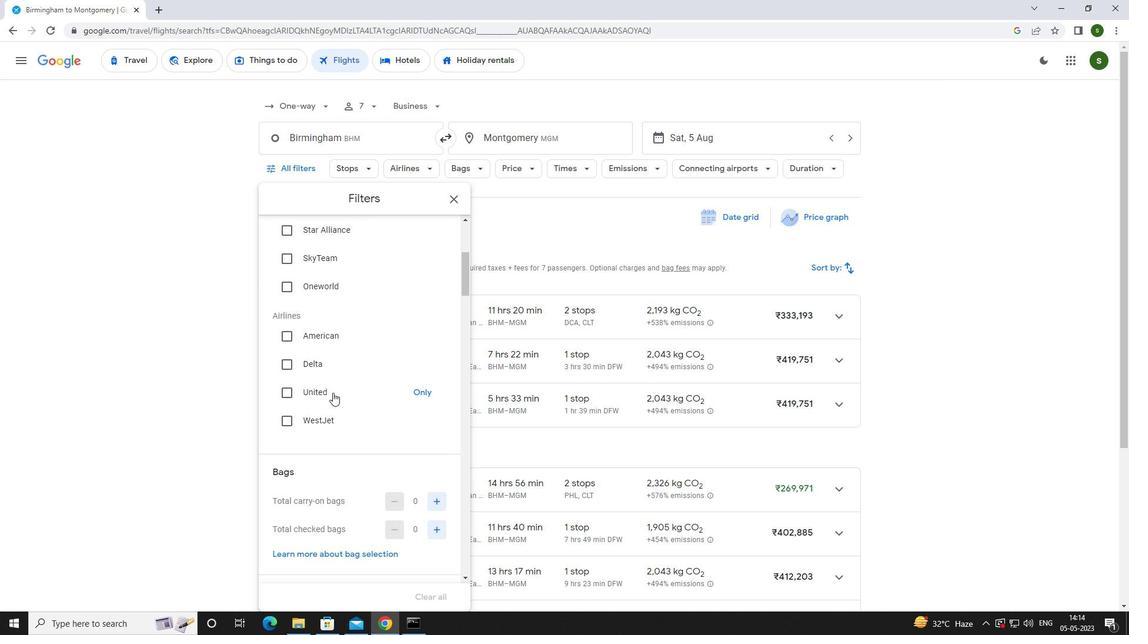 
Action: Mouse scrolled (332, 392) with delta (0, 0)
Screenshot: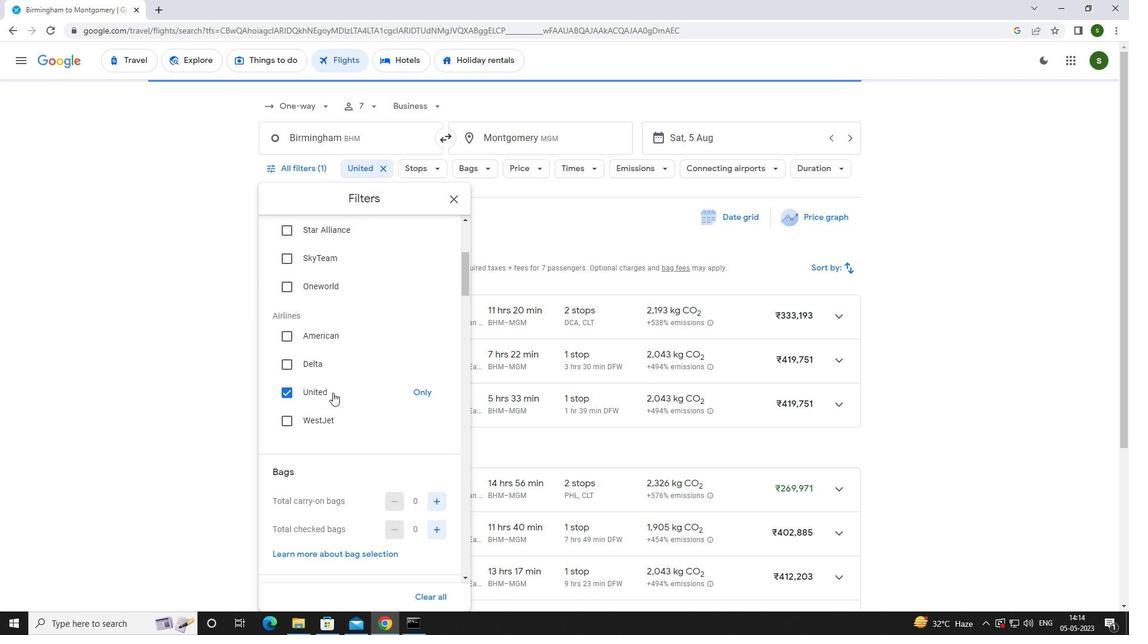 
Action: Mouse scrolled (332, 392) with delta (0, 0)
Screenshot: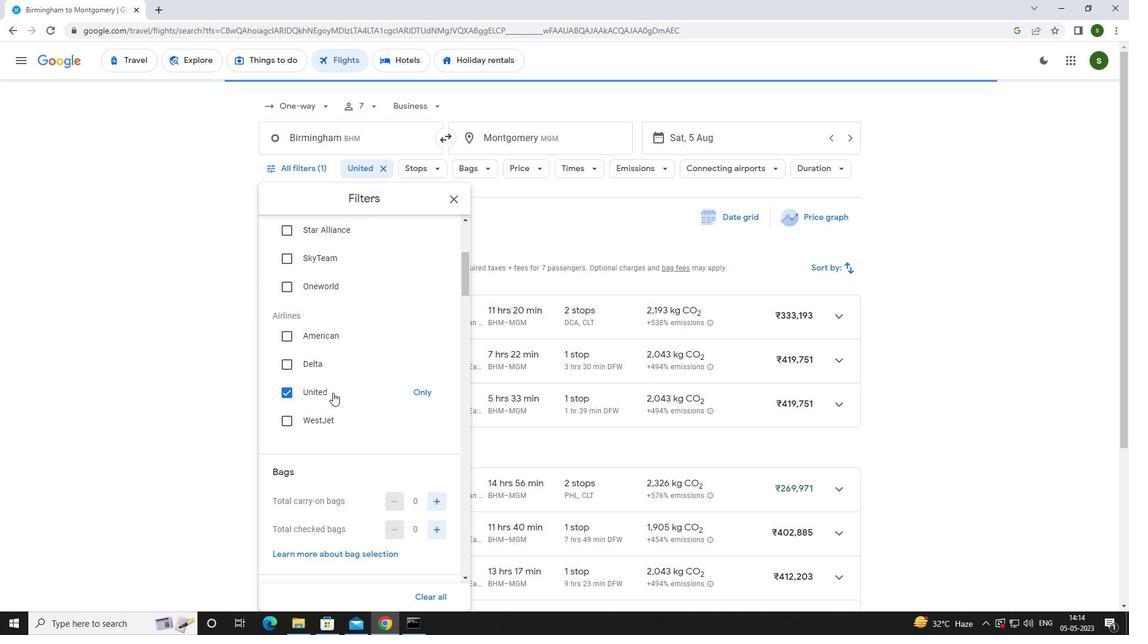 
Action: Mouse scrolled (332, 392) with delta (0, 0)
Screenshot: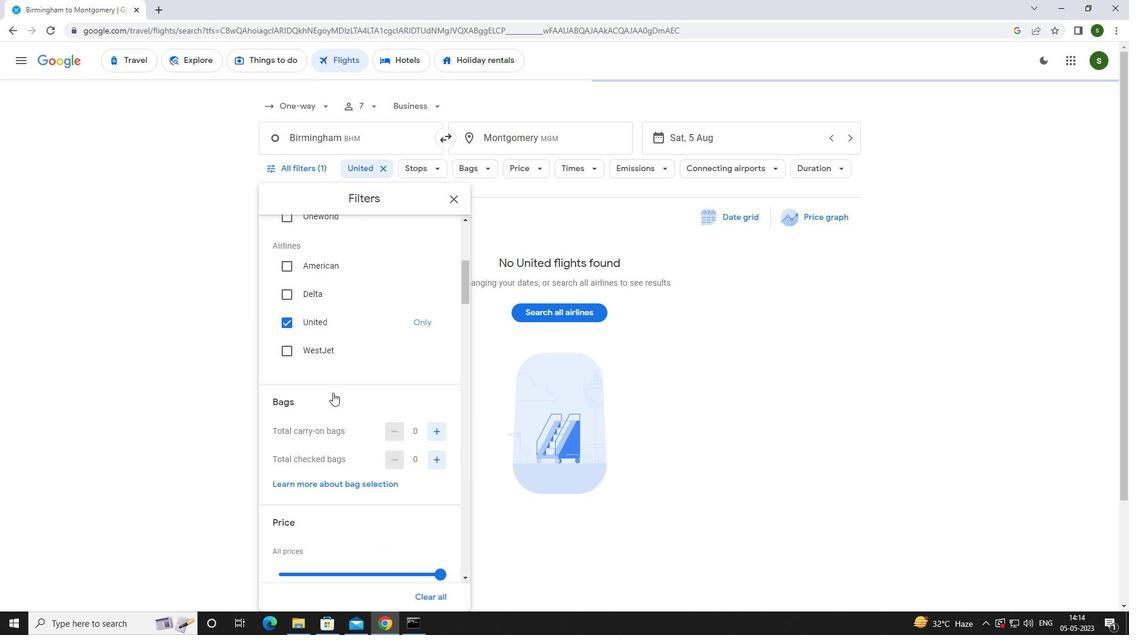 
Action: Mouse moved to (428, 354)
Screenshot: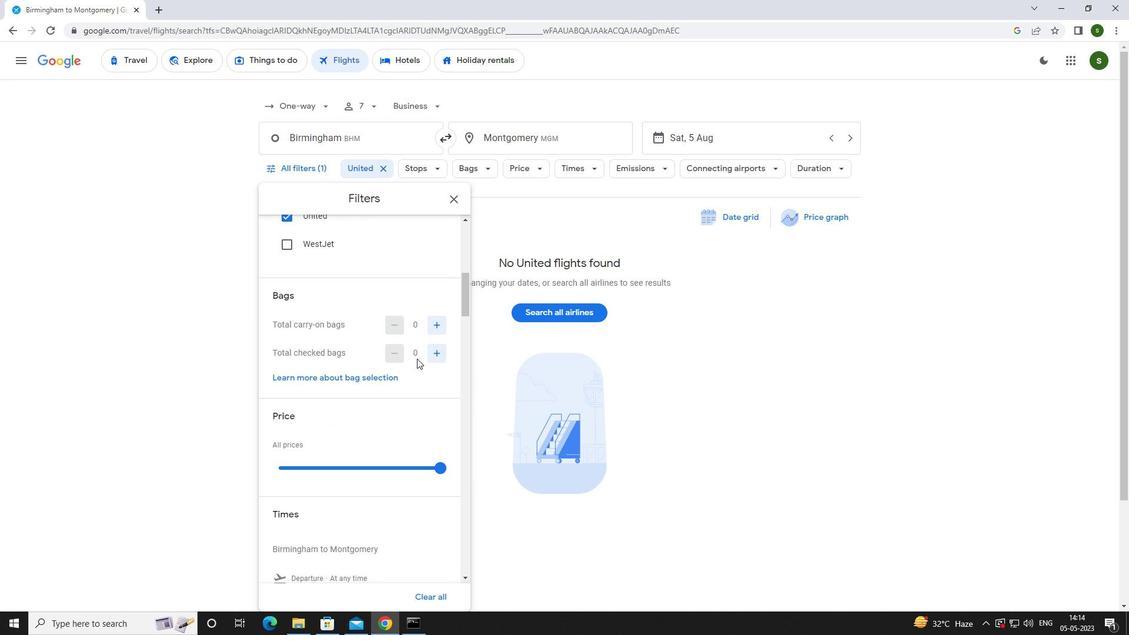 
Action: Mouse pressed left at (428, 354)
Screenshot: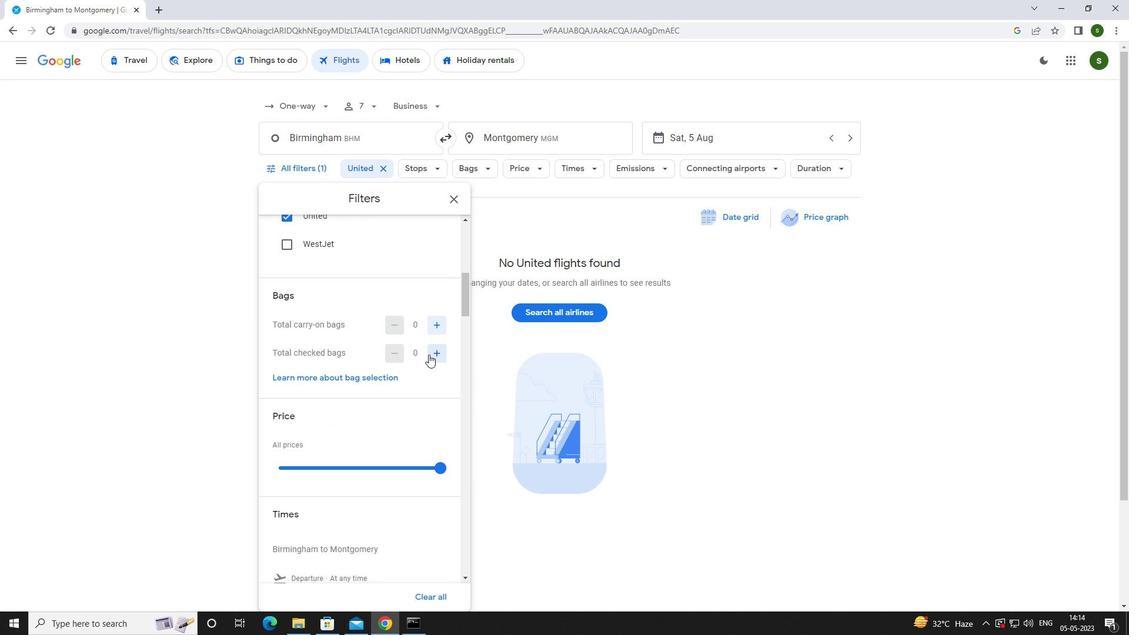 
Action: Mouse pressed left at (428, 354)
Screenshot: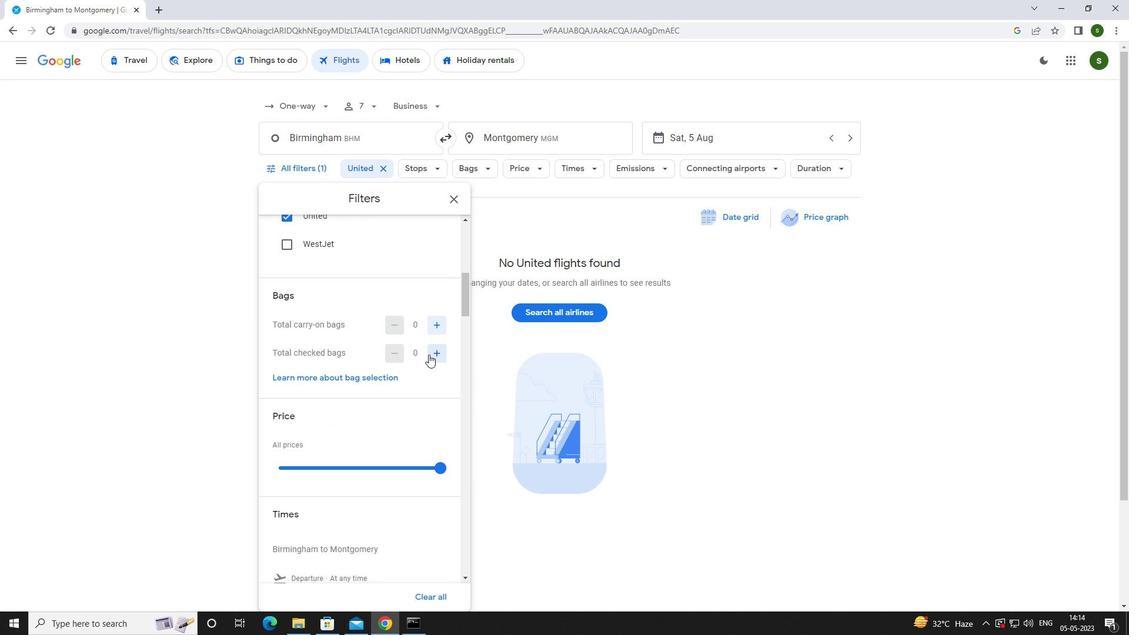 
Action: Mouse pressed left at (428, 354)
Screenshot: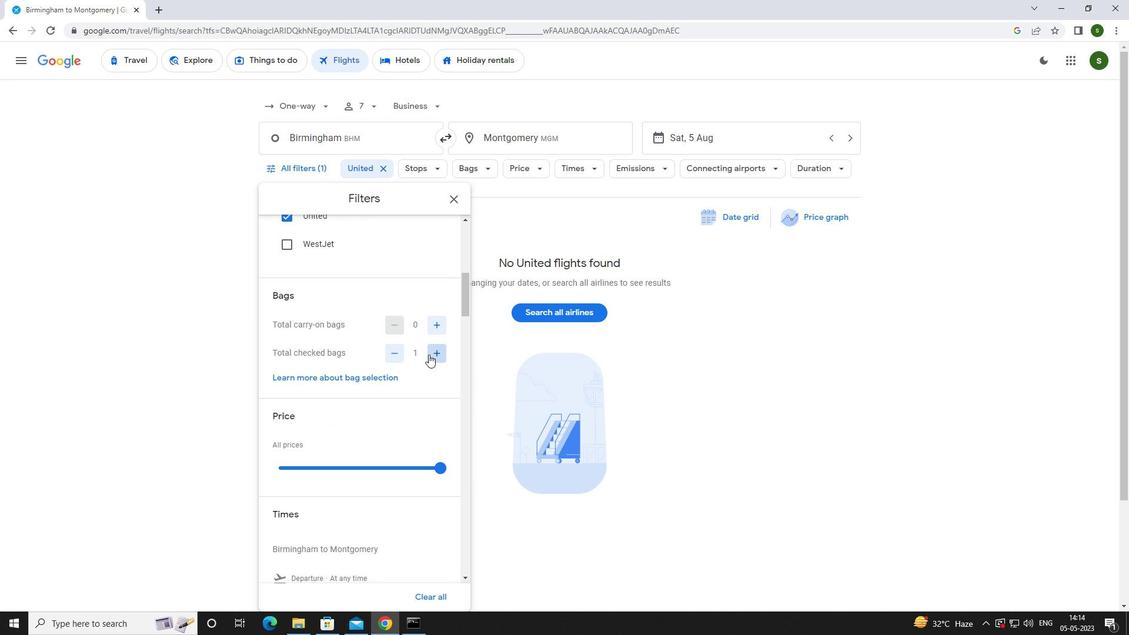 
Action: Mouse pressed left at (428, 354)
Screenshot: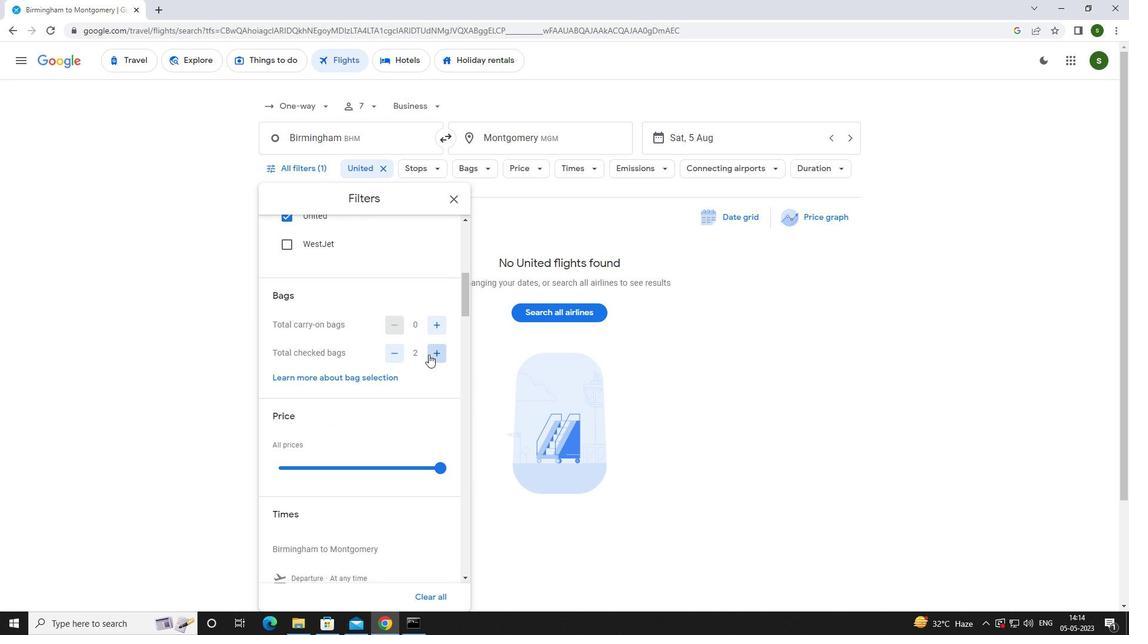
Action: Mouse pressed left at (428, 354)
Screenshot: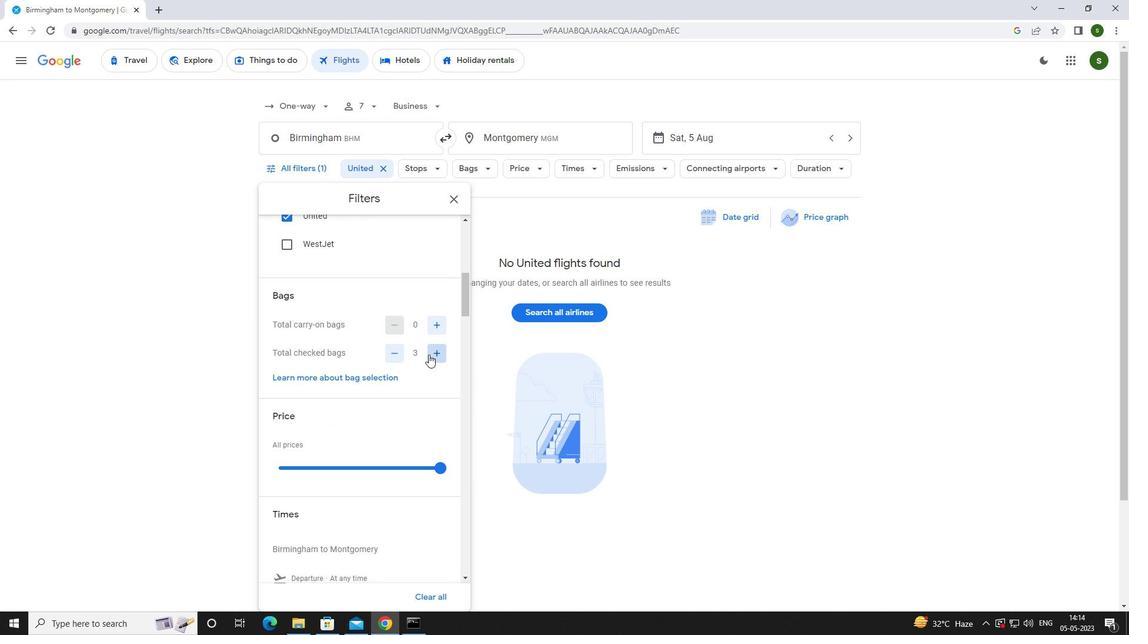 
Action: Mouse pressed left at (428, 354)
Screenshot: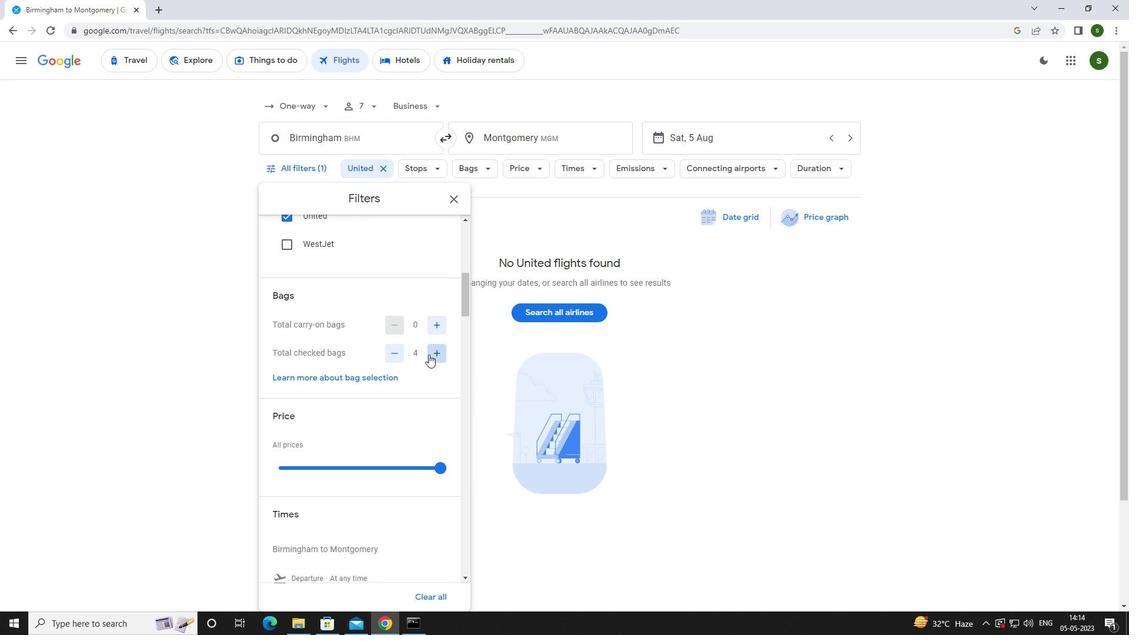 
Action: Mouse pressed left at (428, 354)
Screenshot: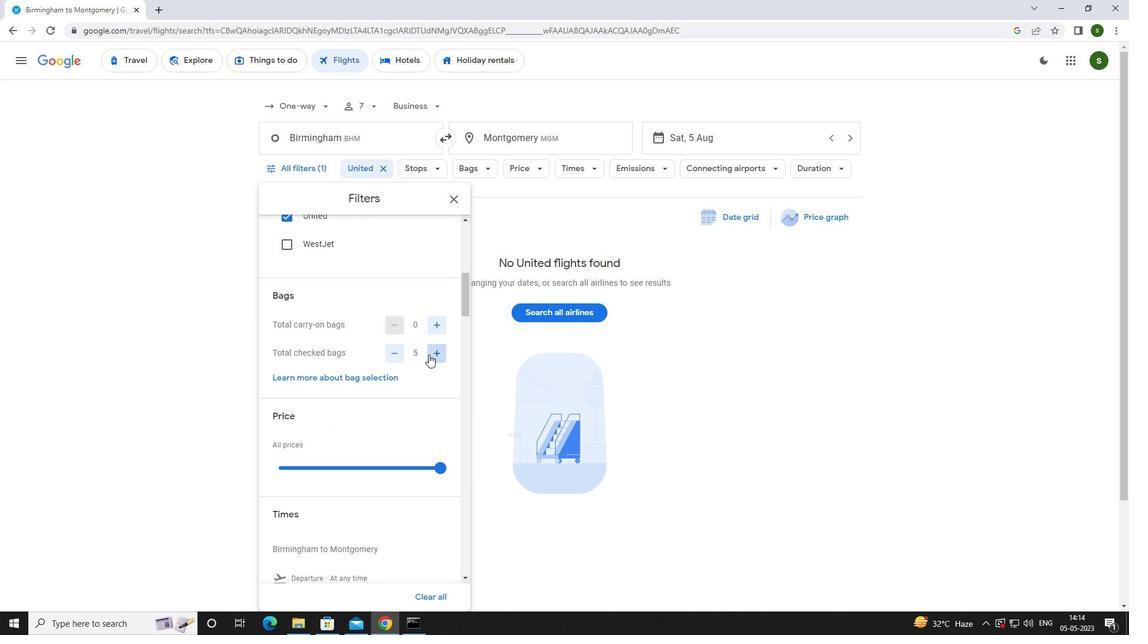 
Action: Mouse pressed left at (428, 354)
Screenshot: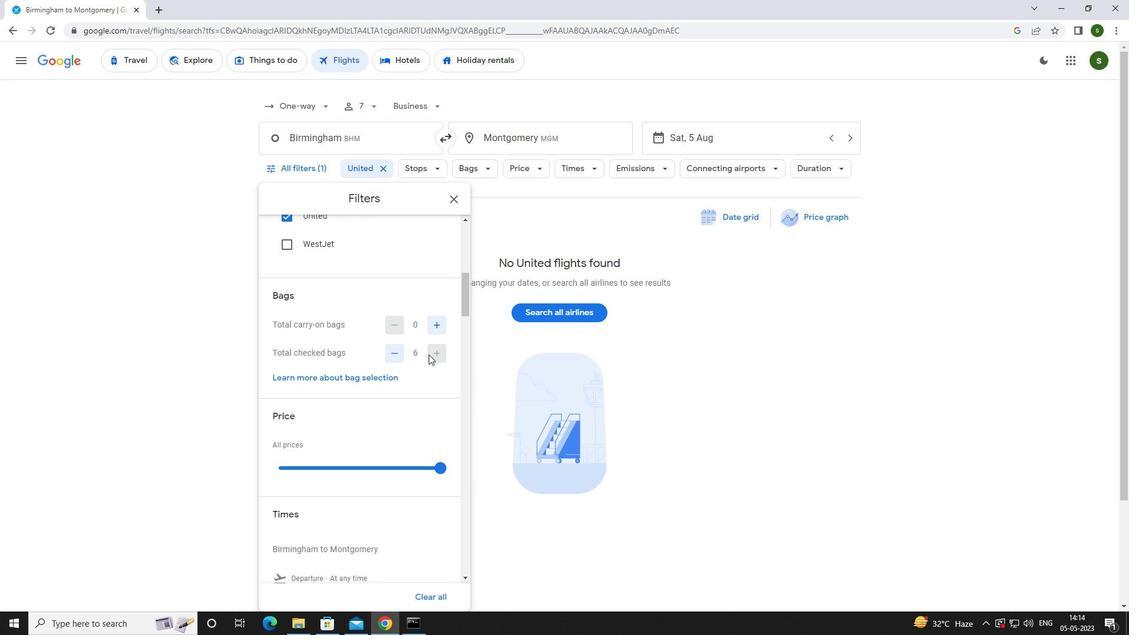 
Action: Mouse scrolled (428, 354) with delta (0, 0)
Screenshot: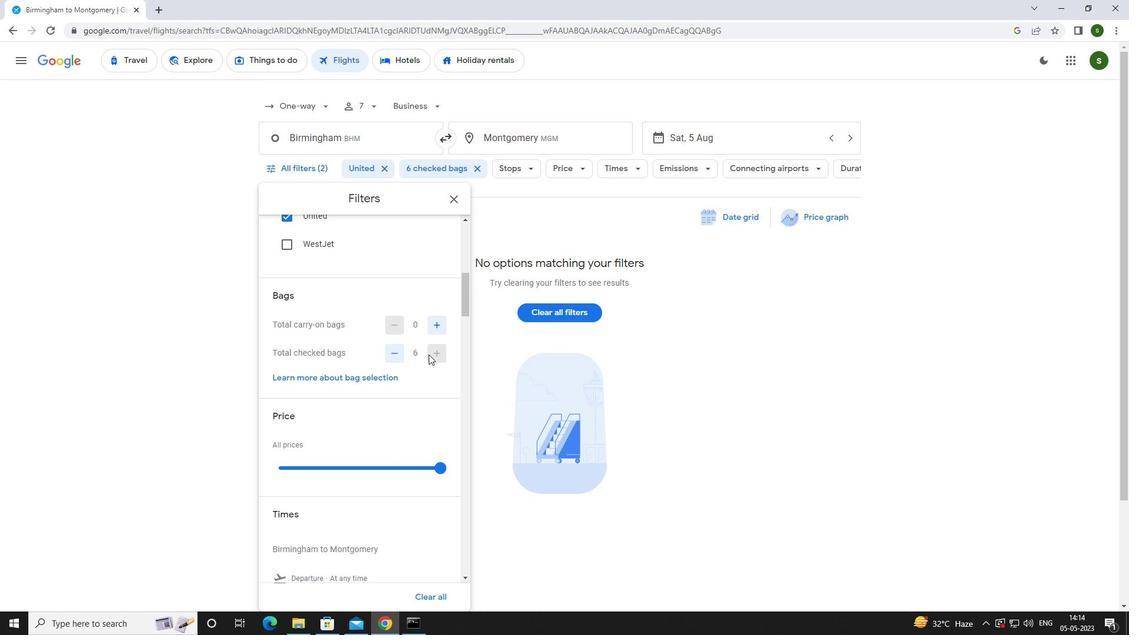 
Action: Mouse scrolled (428, 354) with delta (0, 0)
Screenshot: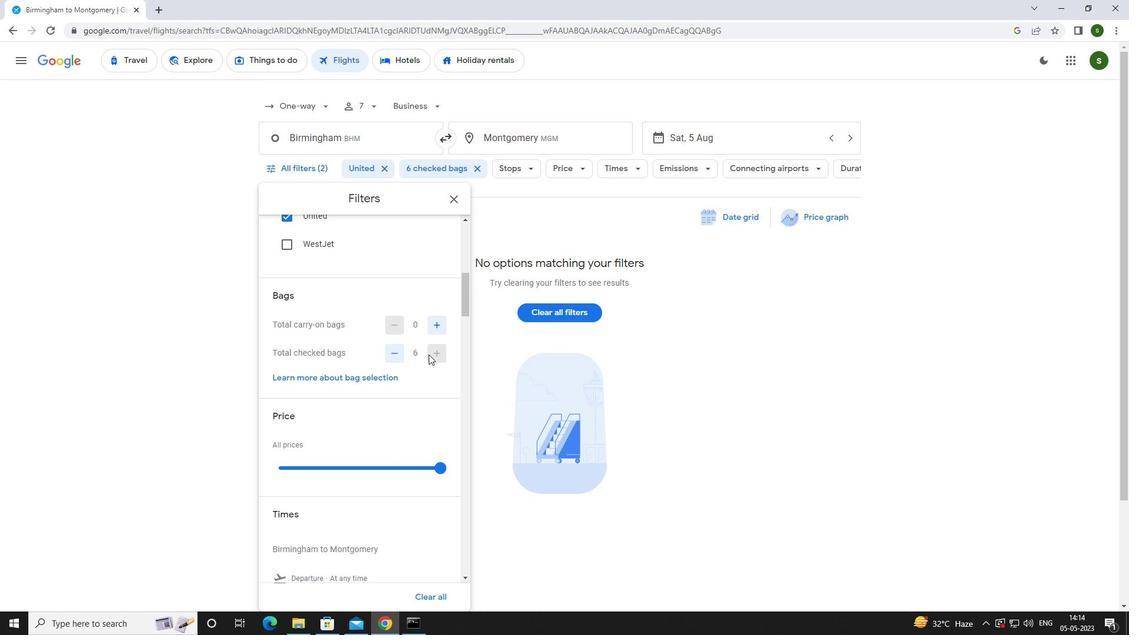 
Action: Mouse moved to (434, 345)
Screenshot: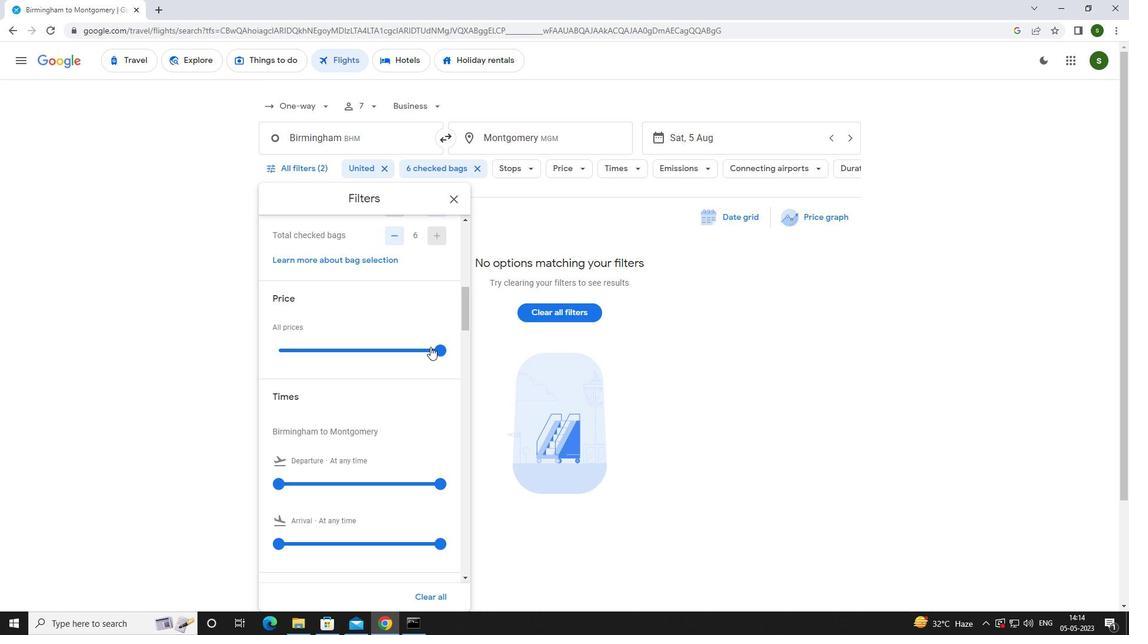
Action: Mouse pressed left at (434, 345)
Screenshot: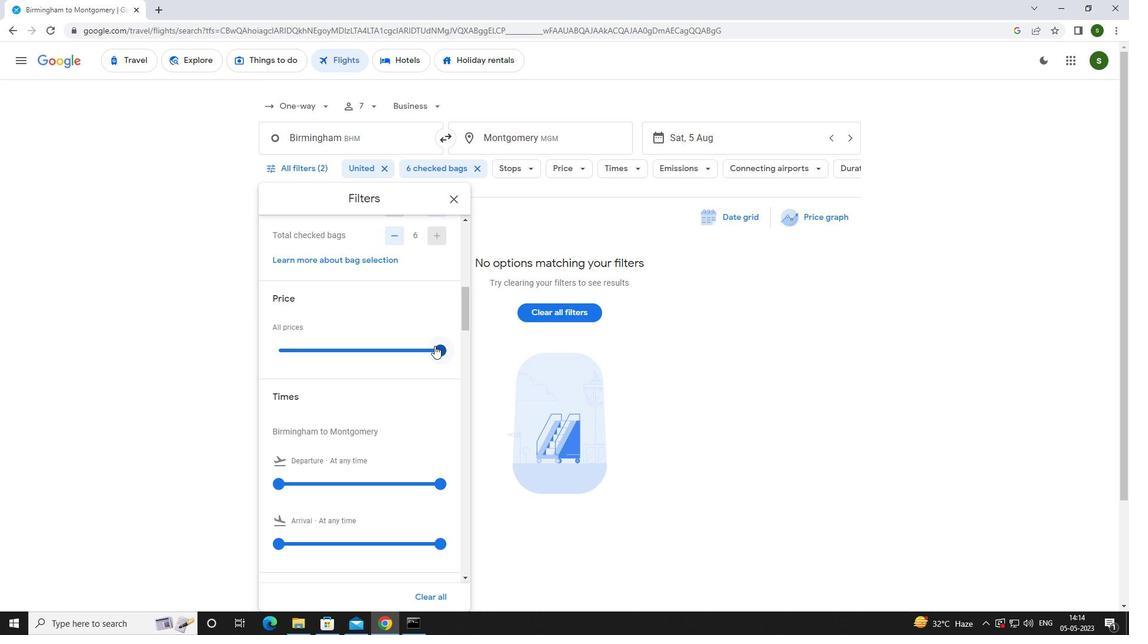 
Action: Mouse moved to (269, 344)
Screenshot: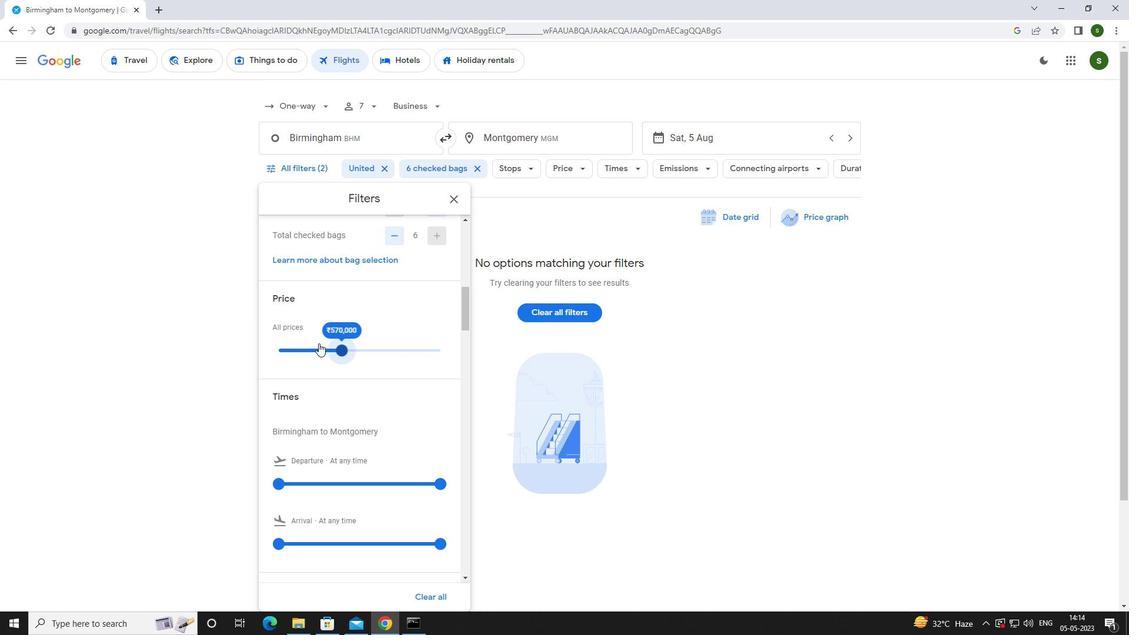 
Action: Mouse scrolled (269, 344) with delta (0, 0)
Screenshot: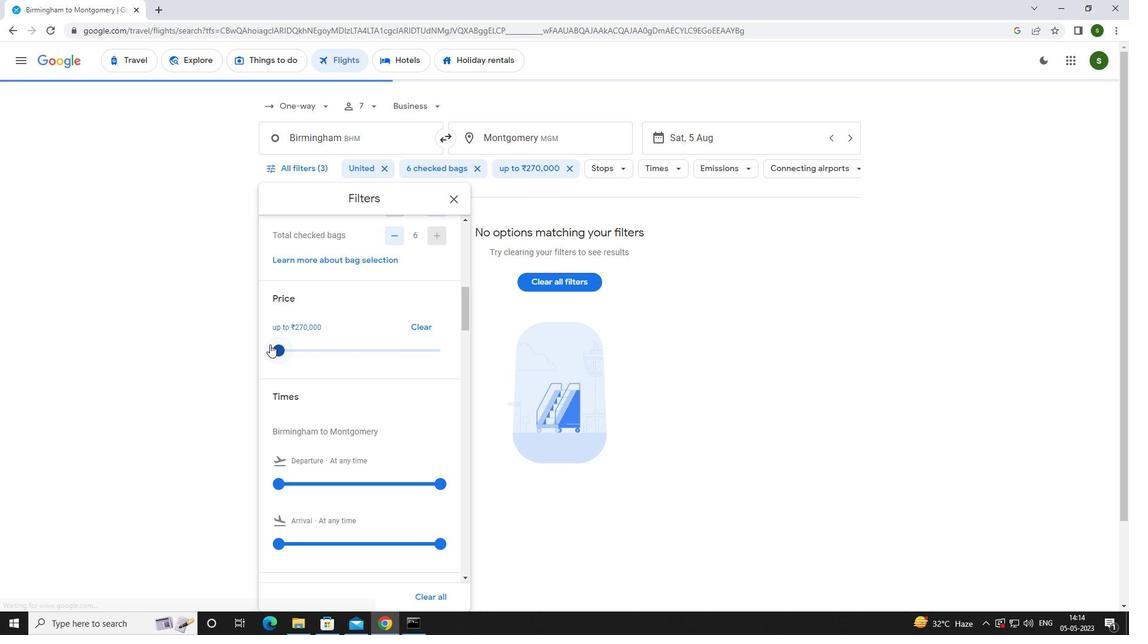 
Action: Mouse scrolled (269, 344) with delta (0, 0)
Screenshot: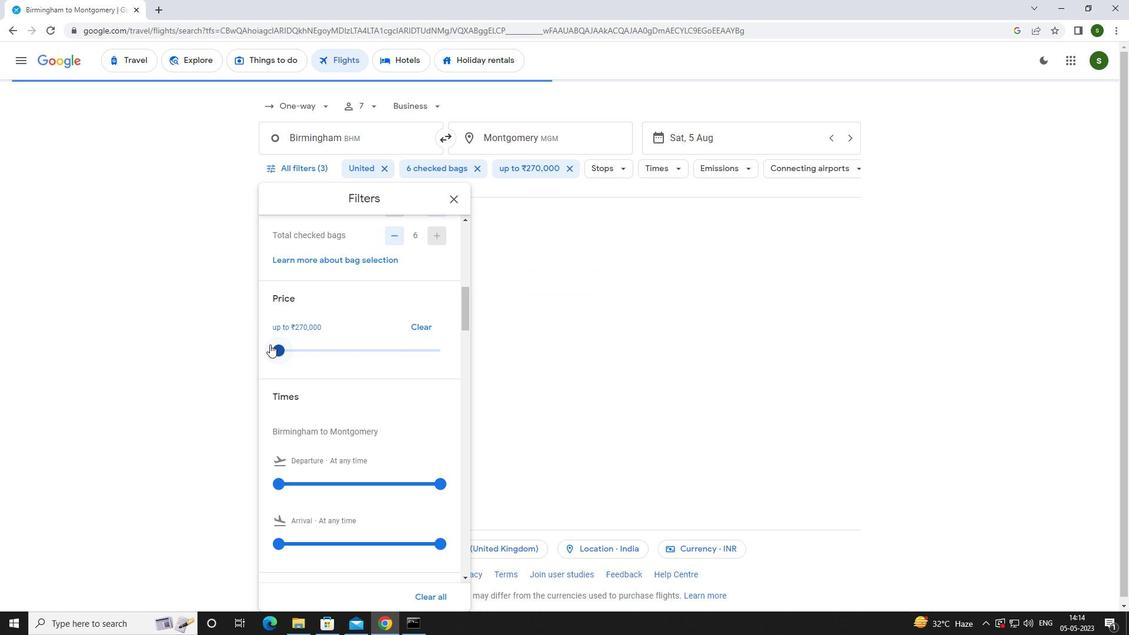 
Action: Mouse moved to (275, 362)
Screenshot: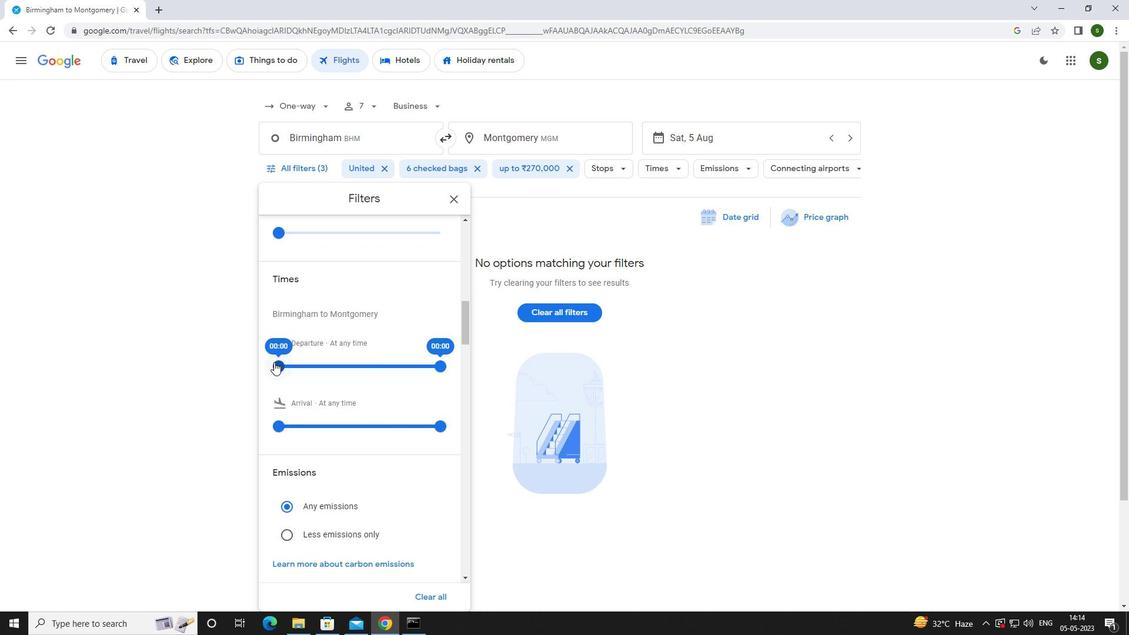 
Action: Mouse pressed left at (275, 362)
Screenshot: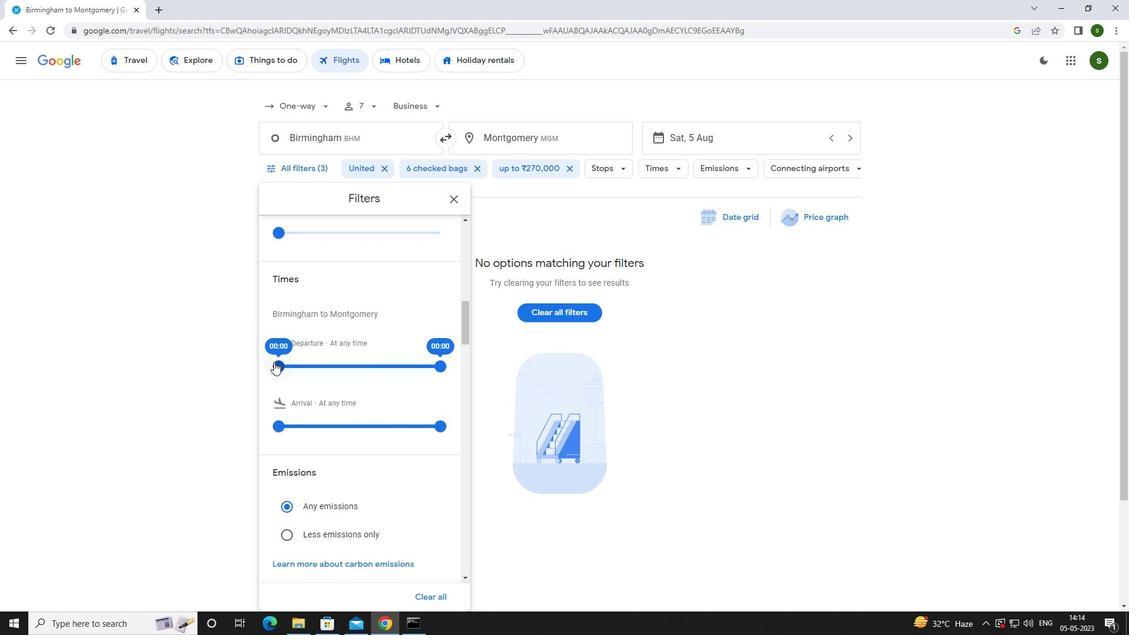 
Action: Mouse moved to (491, 418)
Screenshot: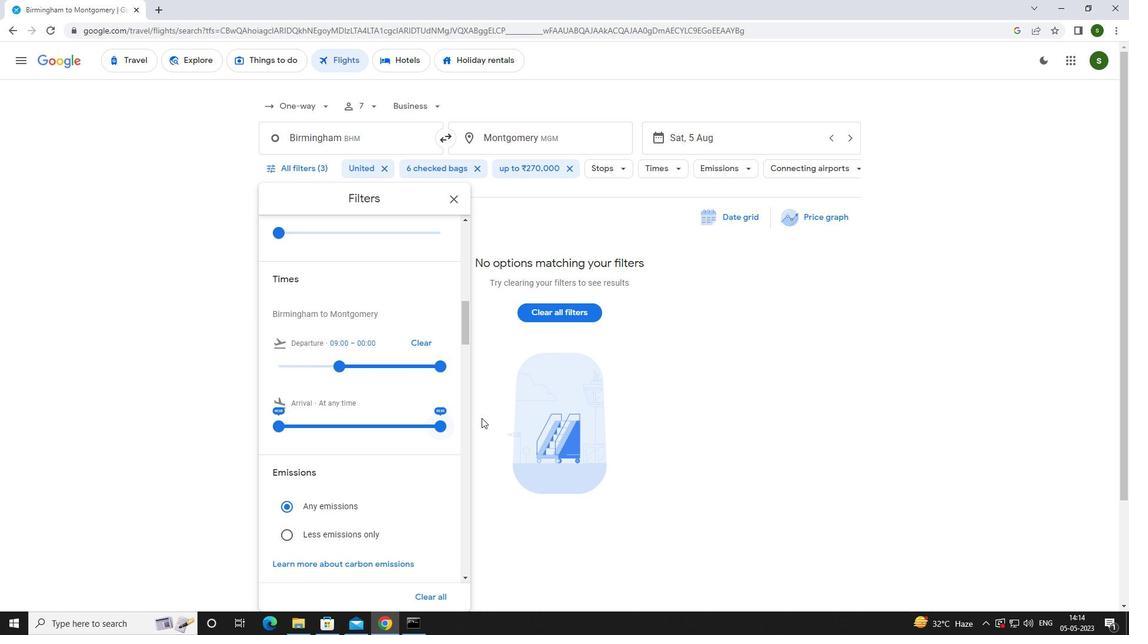 
Action: Mouse pressed left at (491, 418)
Screenshot: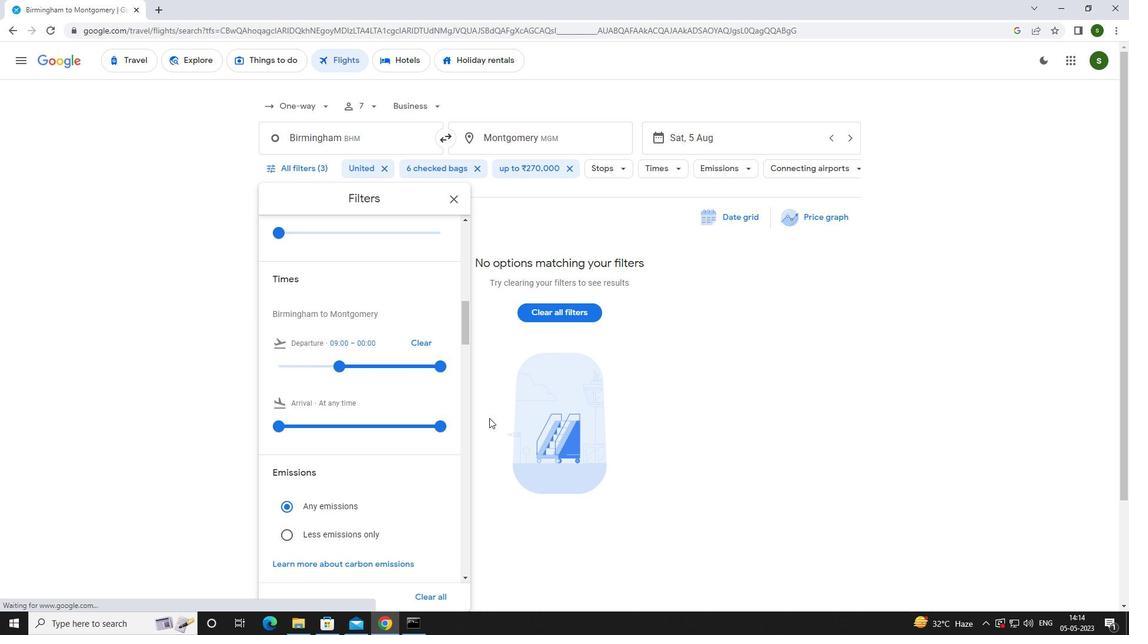 
